 Task: Update saved search with the price reduced in the last 3 days.
Action: Mouse moved to (1219, 189)
Screenshot: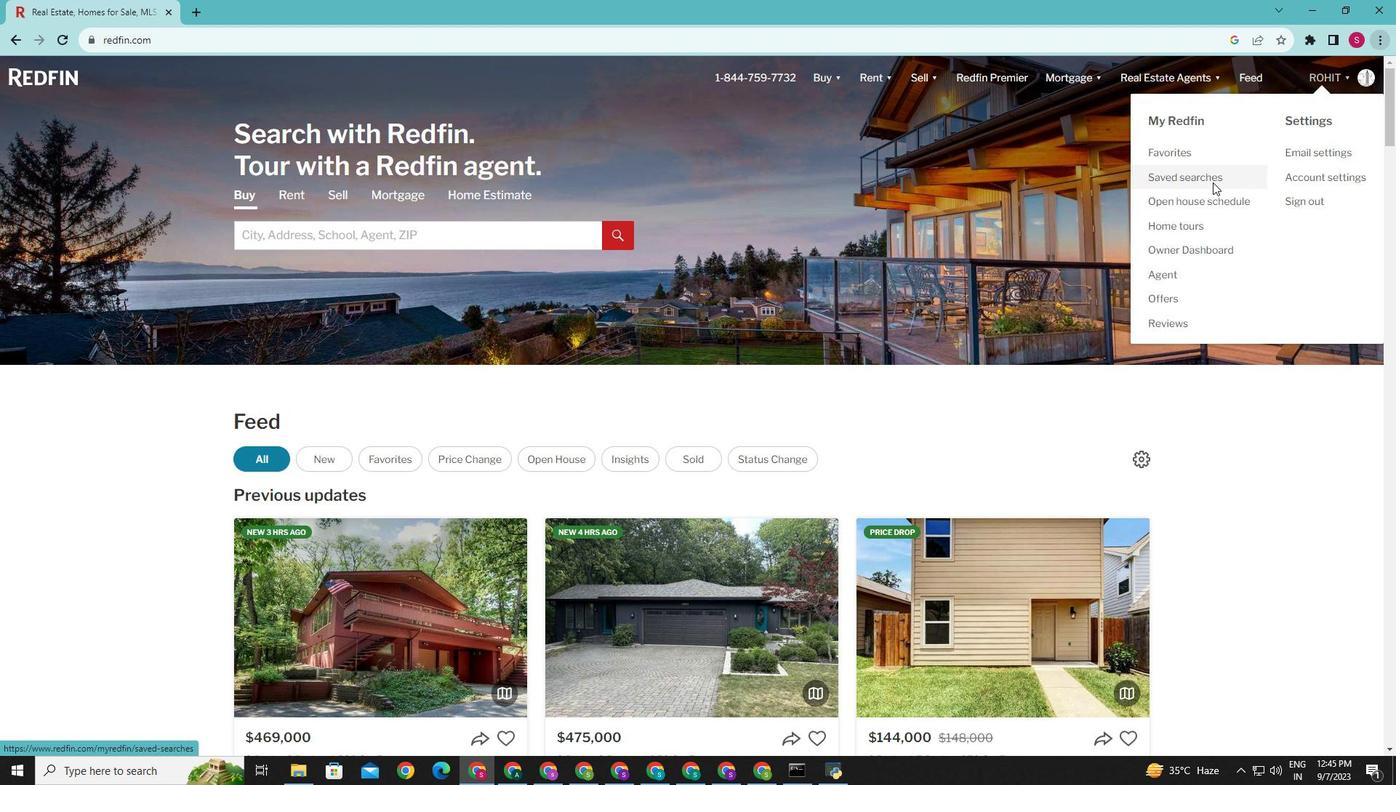 
Action: Mouse pressed left at (1219, 189)
Screenshot: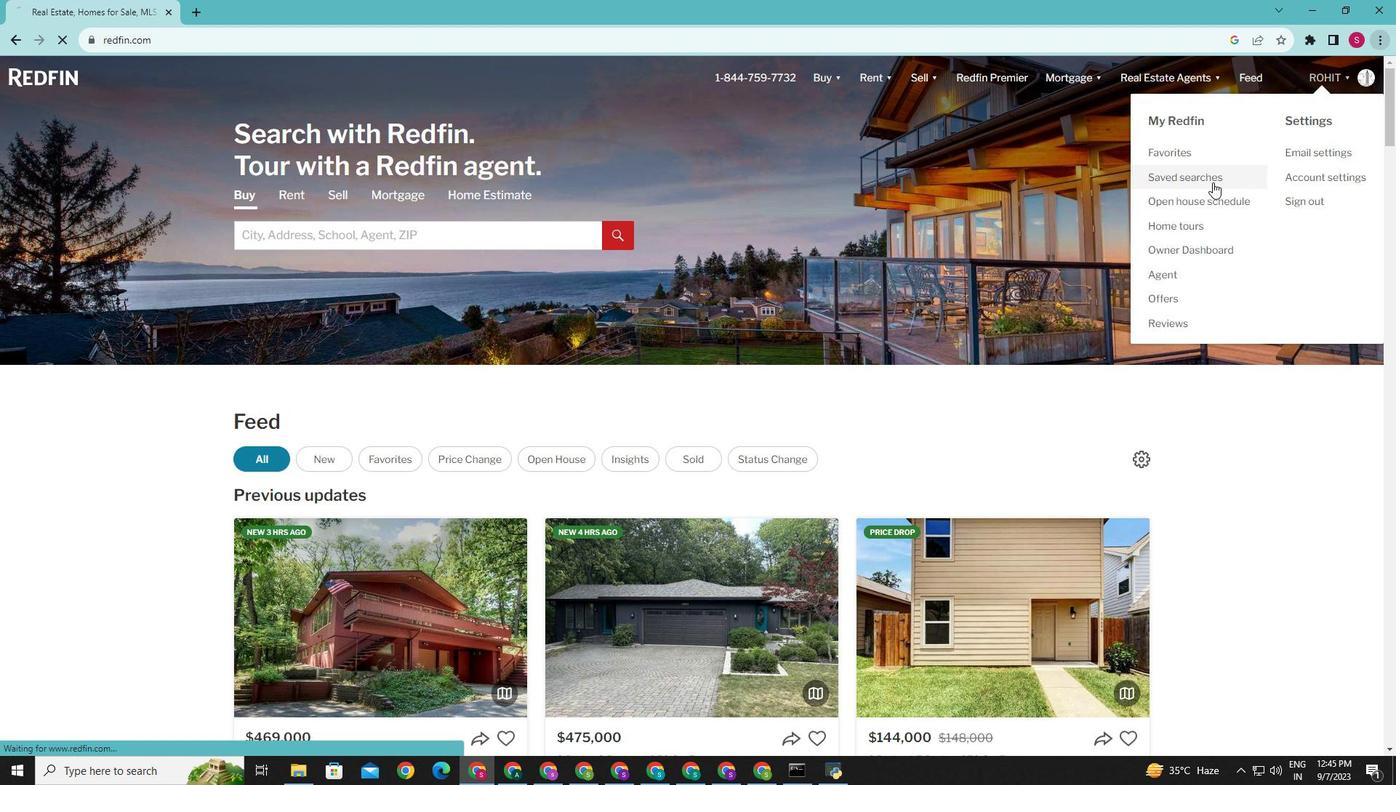 
Action: Mouse moved to (471, 359)
Screenshot: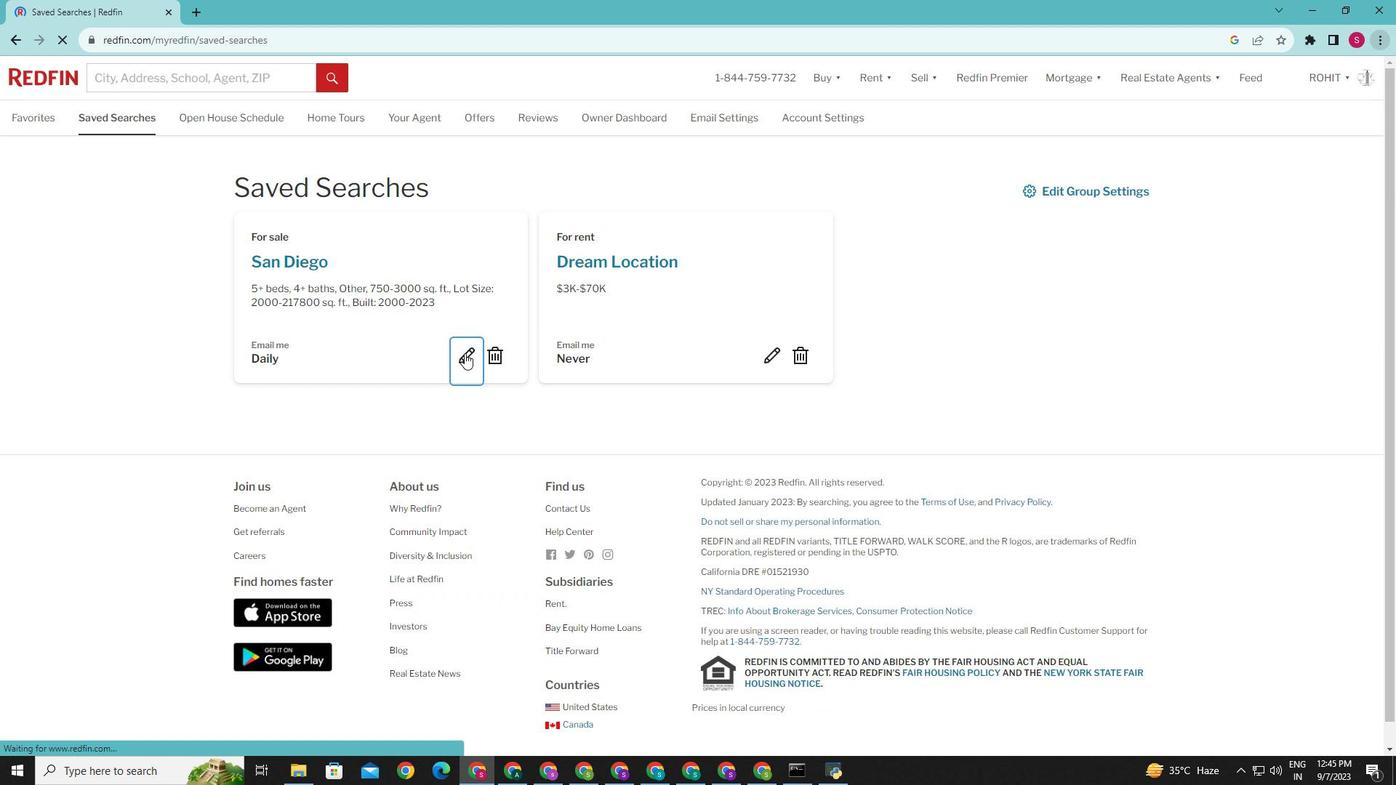 
Action: Mouse pressed left at (471, 359)
Screenshot: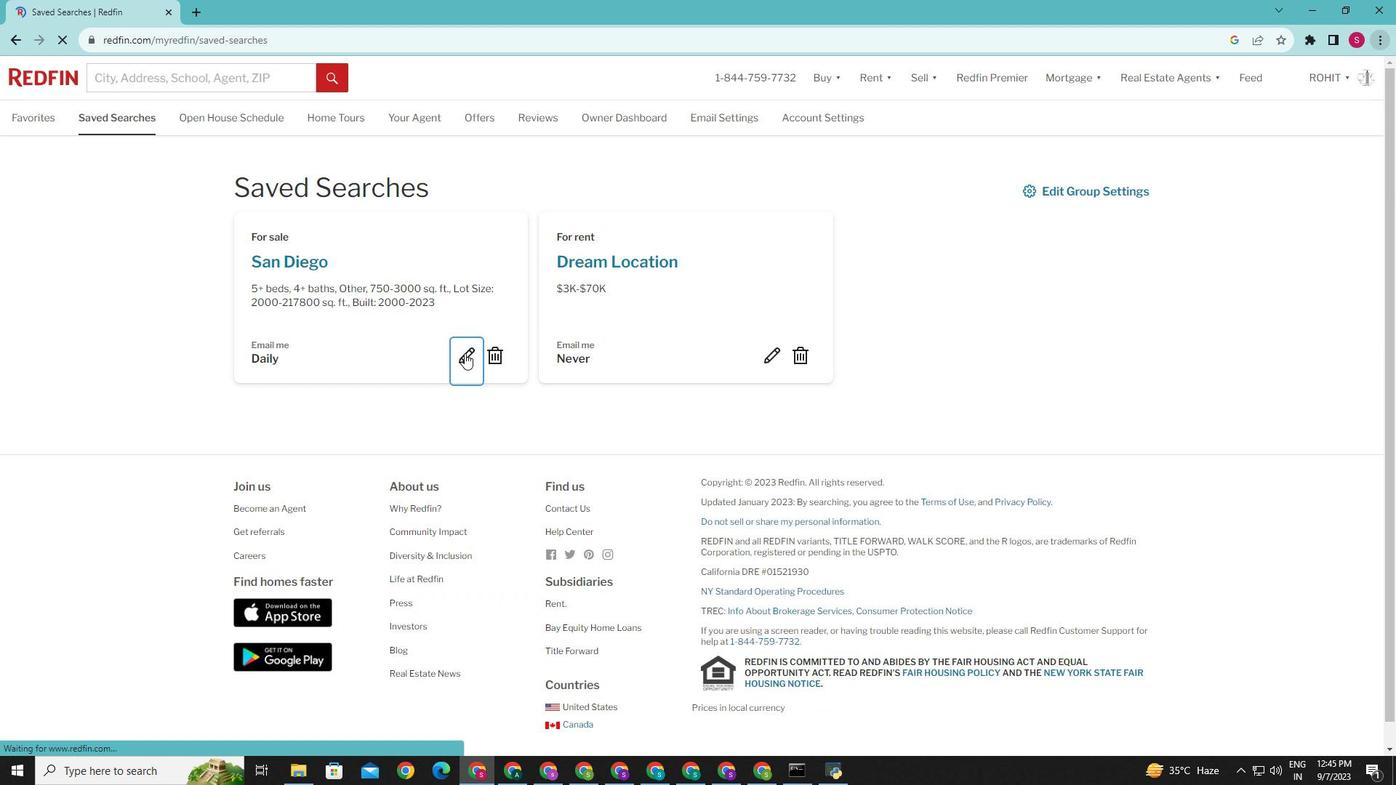 
Action: Mouse moved to (471, 359)
Screenshot: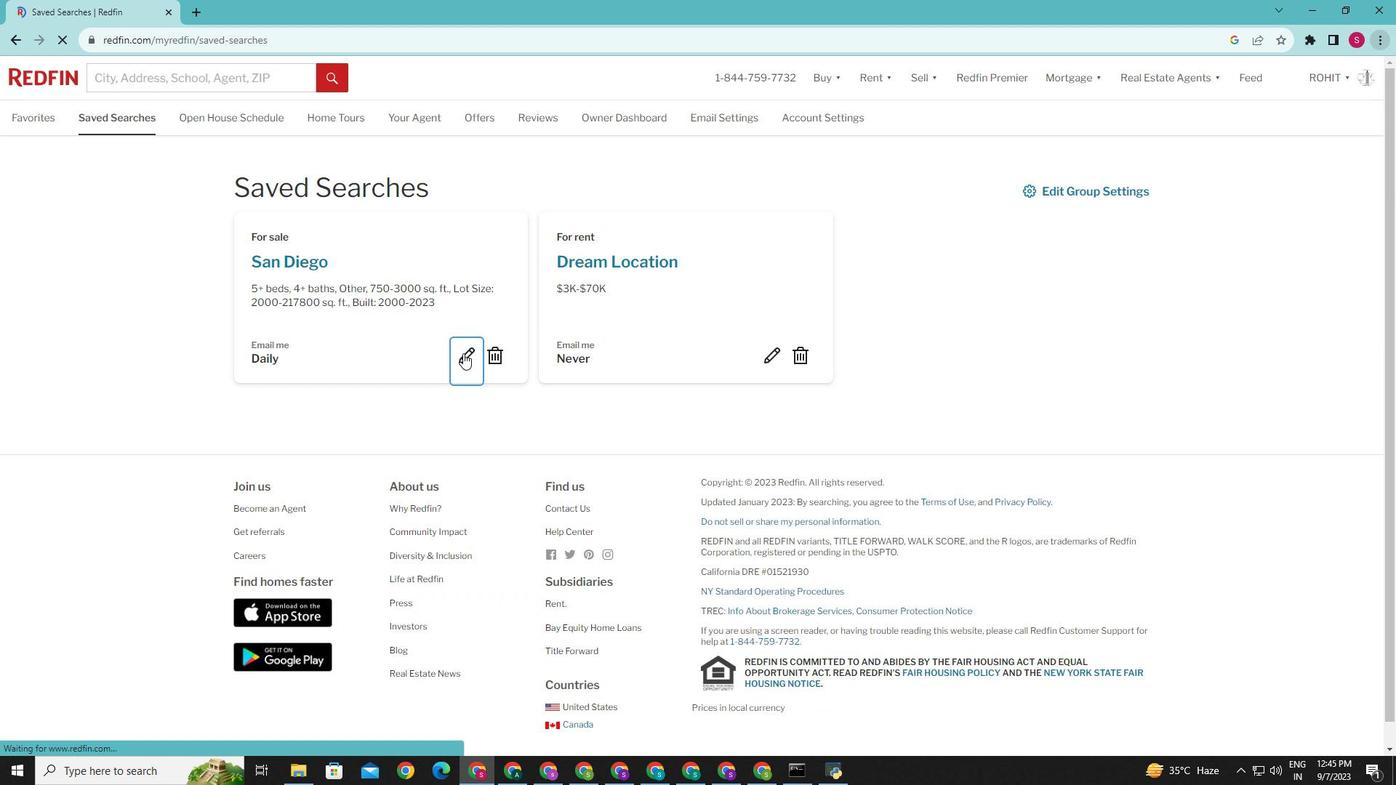 
Action: Mouse pressed left at (471, 359)
Screenshot: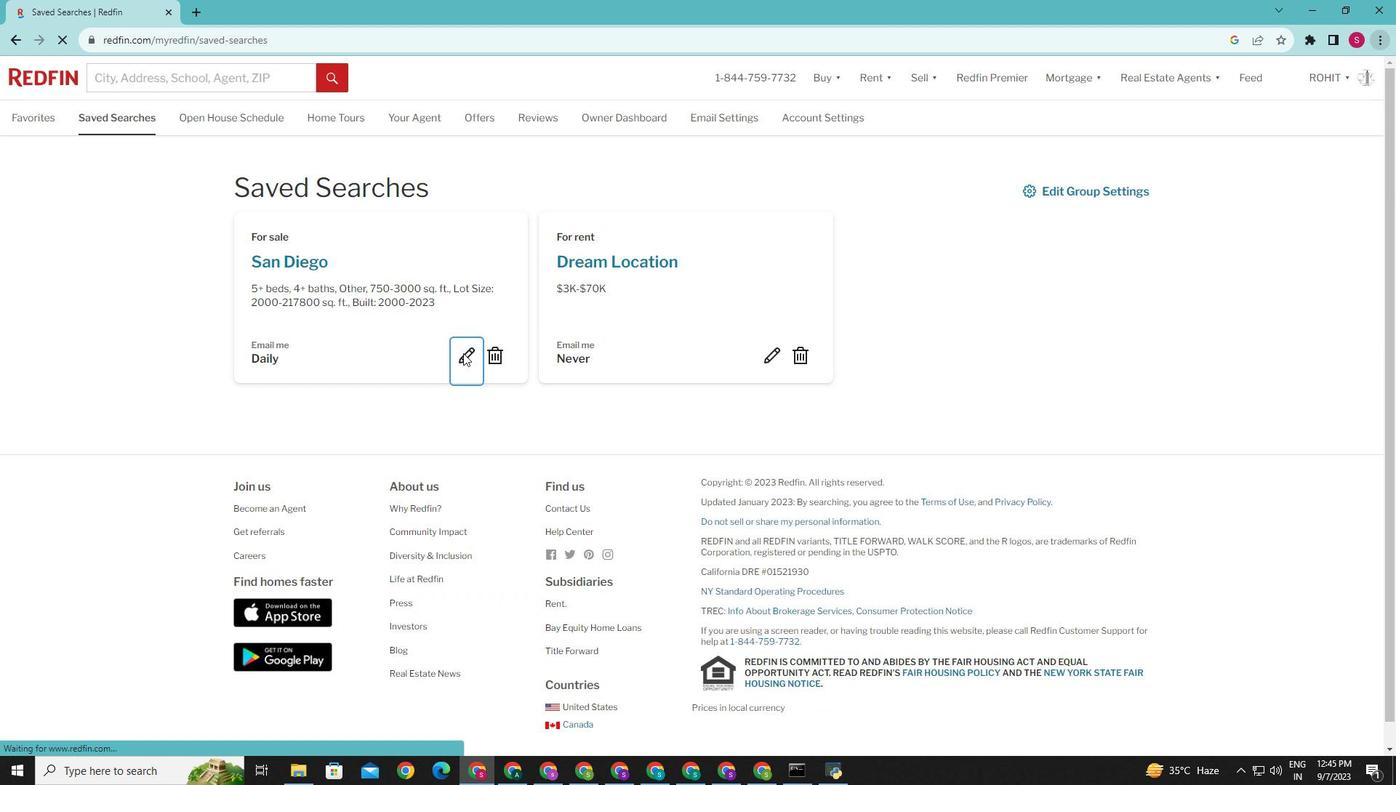 
Action: Mouse moved to (619, 459)
Screenshot: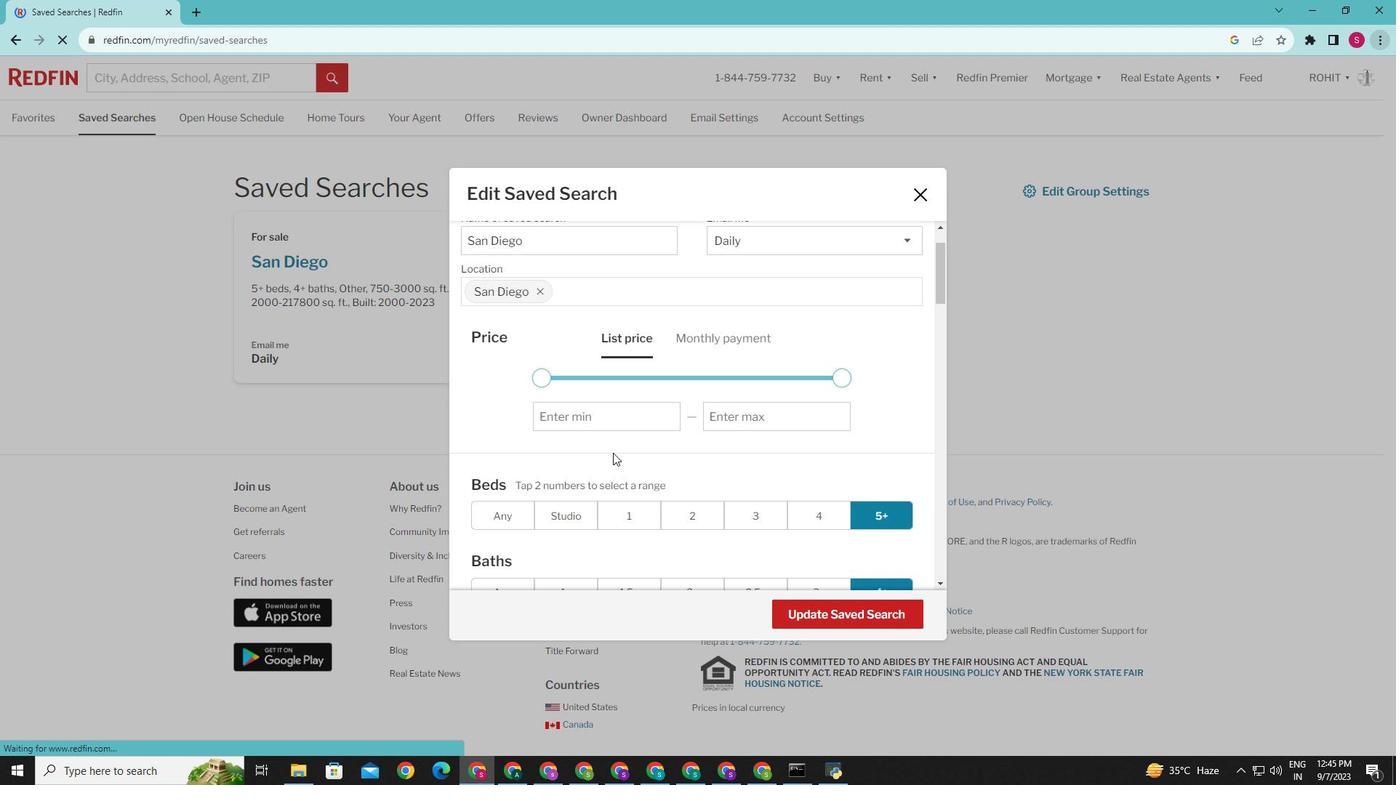 
Action: Mouse scrolled (619, 458) with delta (0, 0)
Screenshot: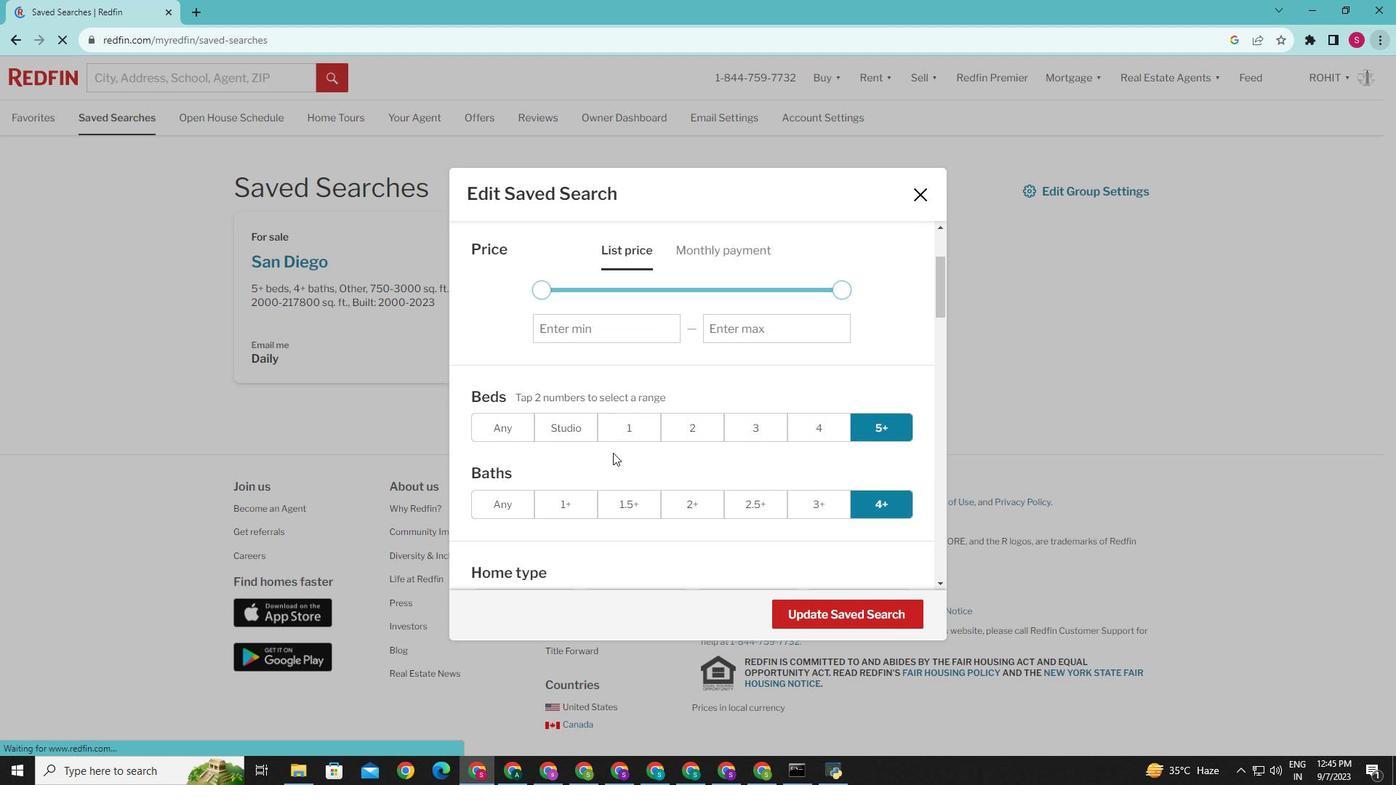 
Action: Mouse scrolled (619, 458) with delta (0, 0)
Screenshot: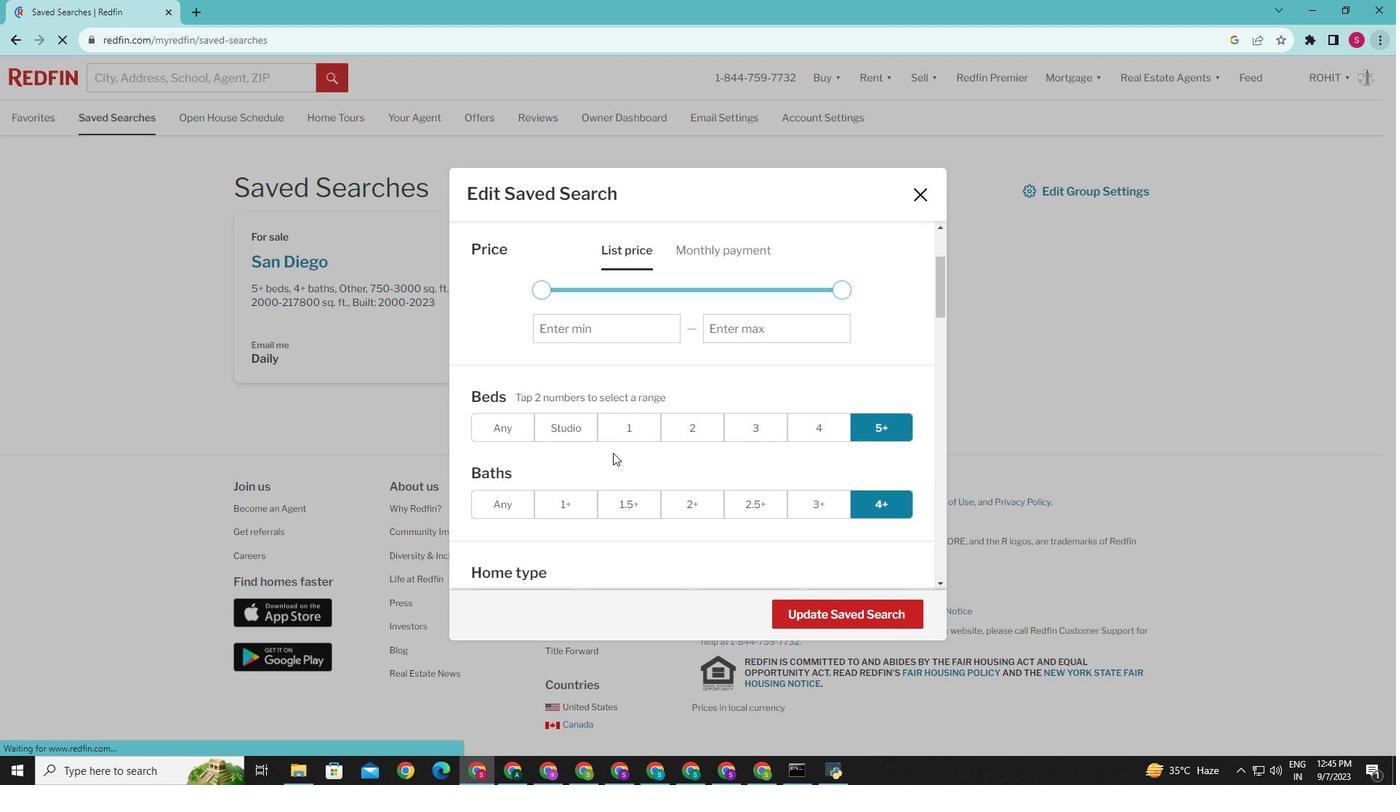 
Action: Mouse scrolled (619, 458) with delta (0, 0)
Screenshot: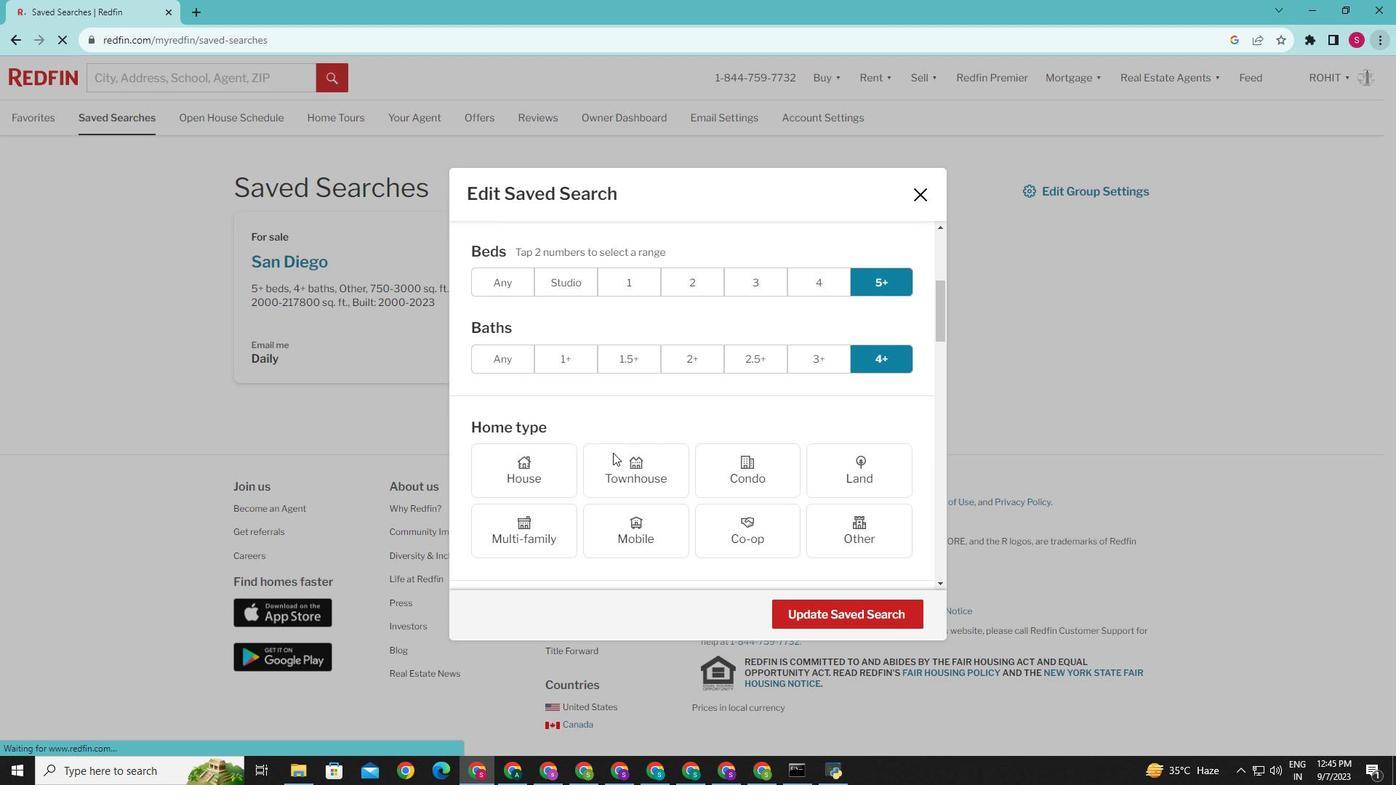 
Action: Mouse scrolled (619, 458) with delta (0, 0)
Screenshot: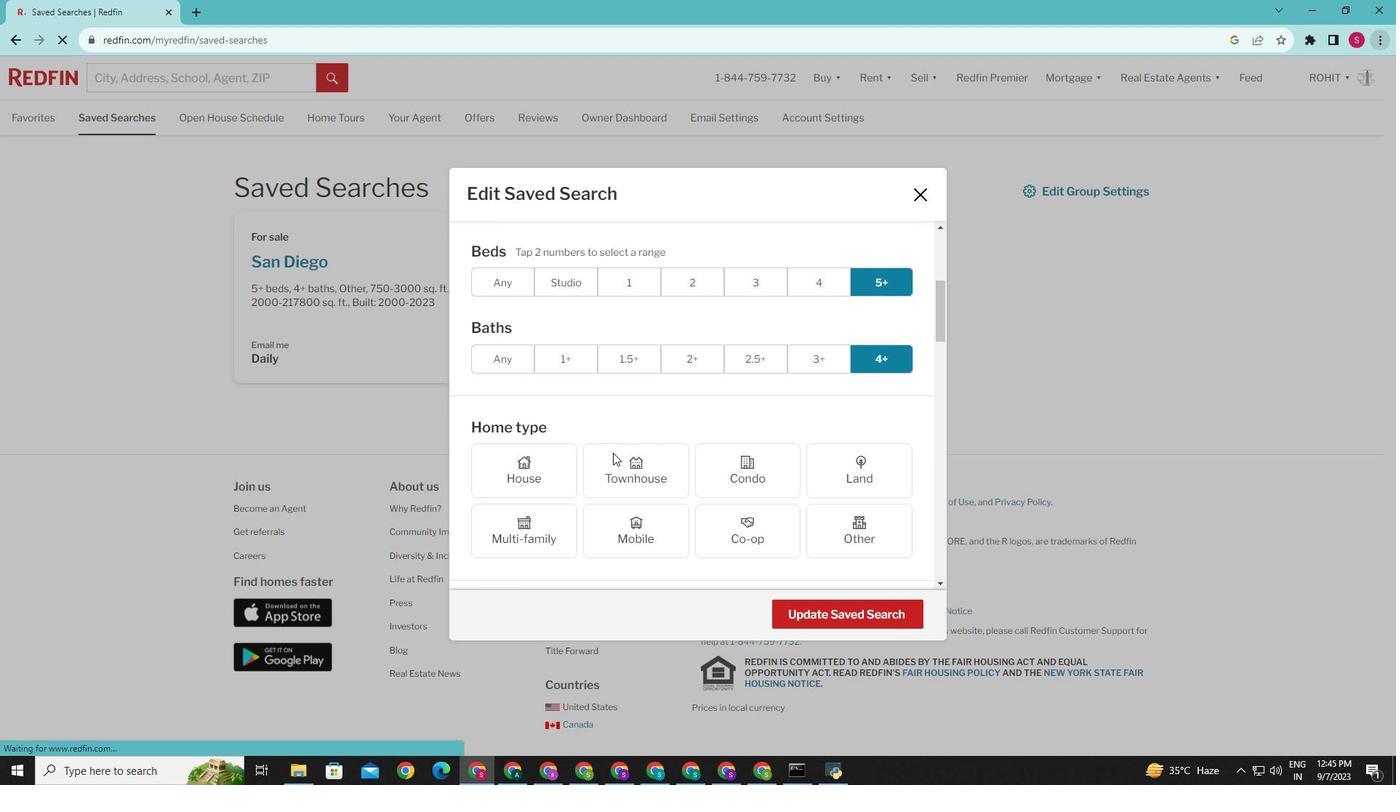 
Action: Mouse scrolled (619, 458) with delta (0, 0)
Screenshot: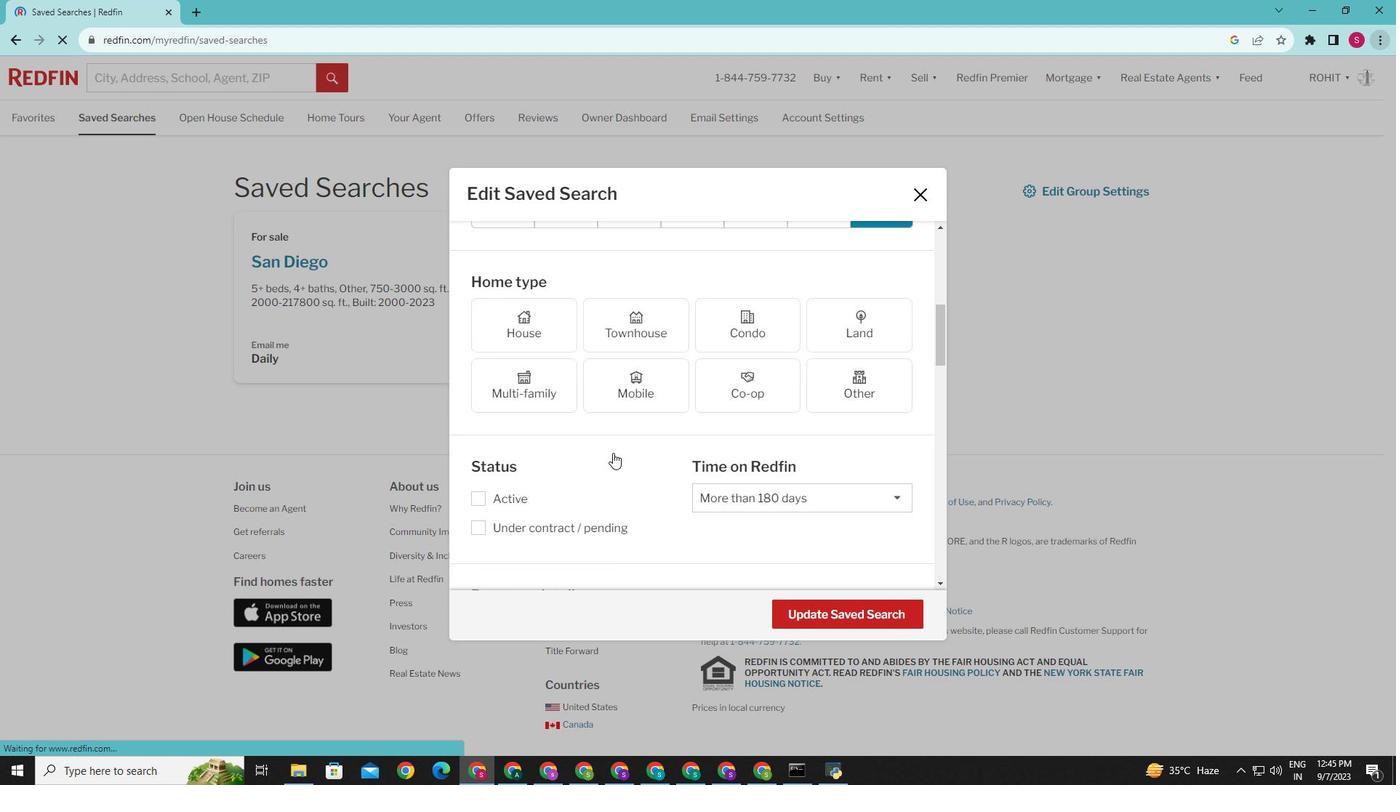 
Action: Mouse scrolled (619, 458) with delta (0, 0)
Screenshot: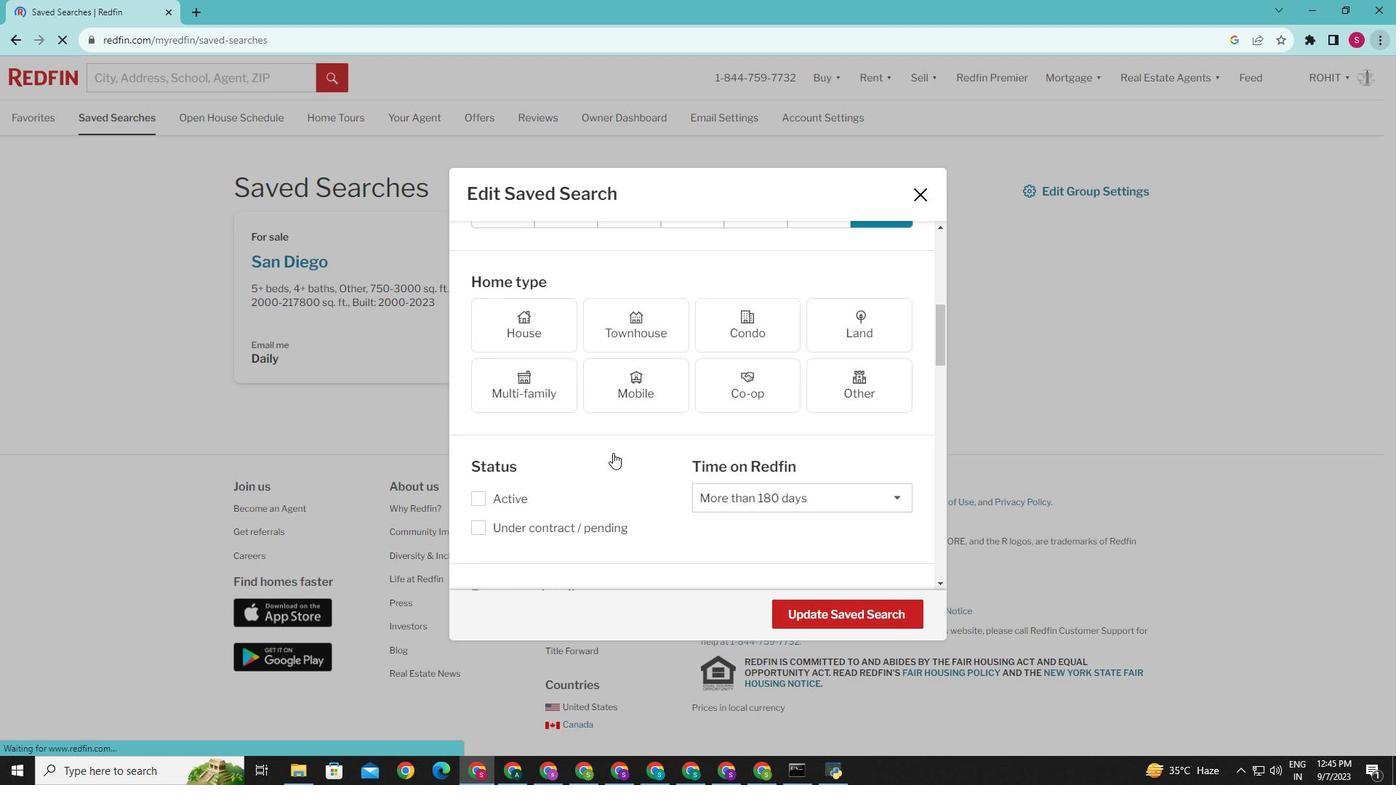 
Action: Mouse scrolled (619, 458) with delta (0, 0)
Screenshot: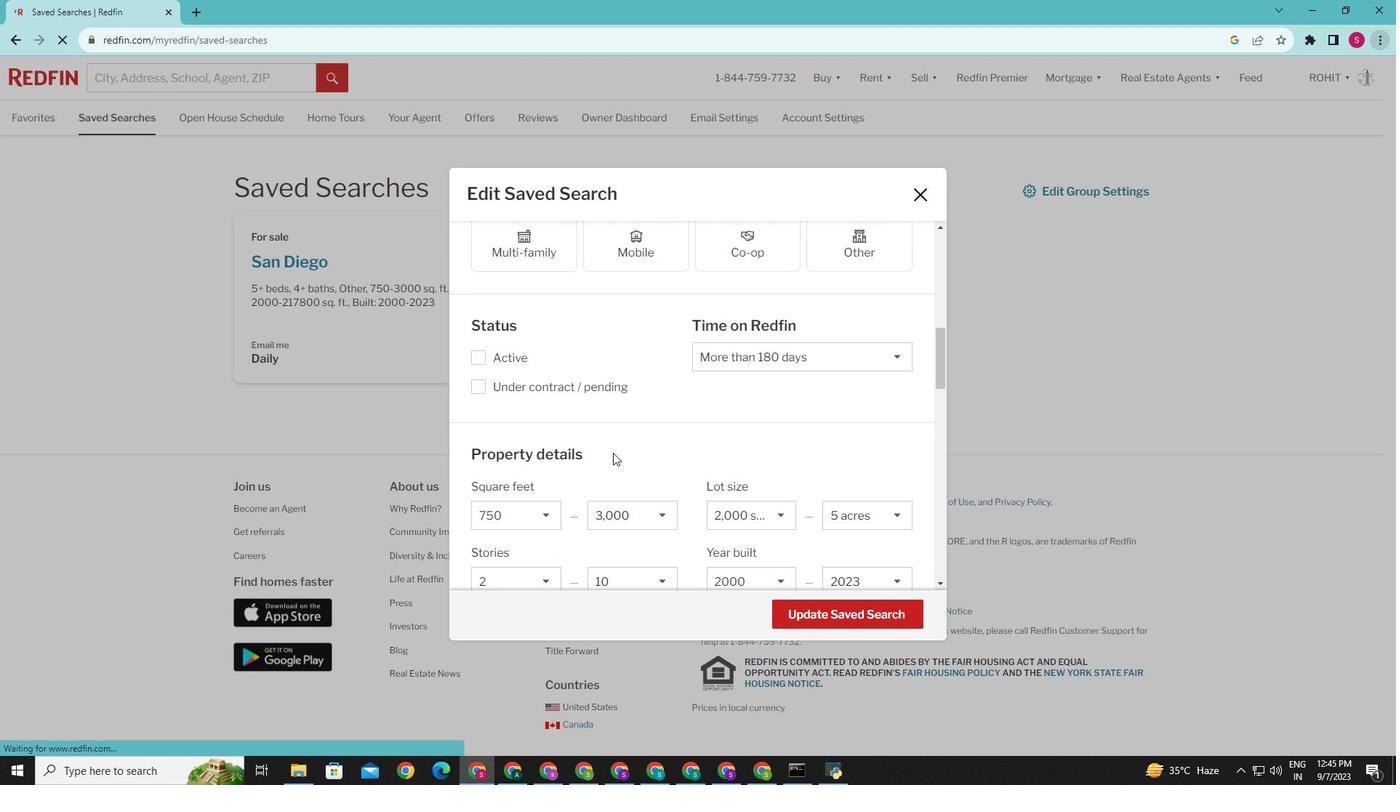 
Action: Mouse scrolled (619, 458) with delta (0, 0)
Screenshot: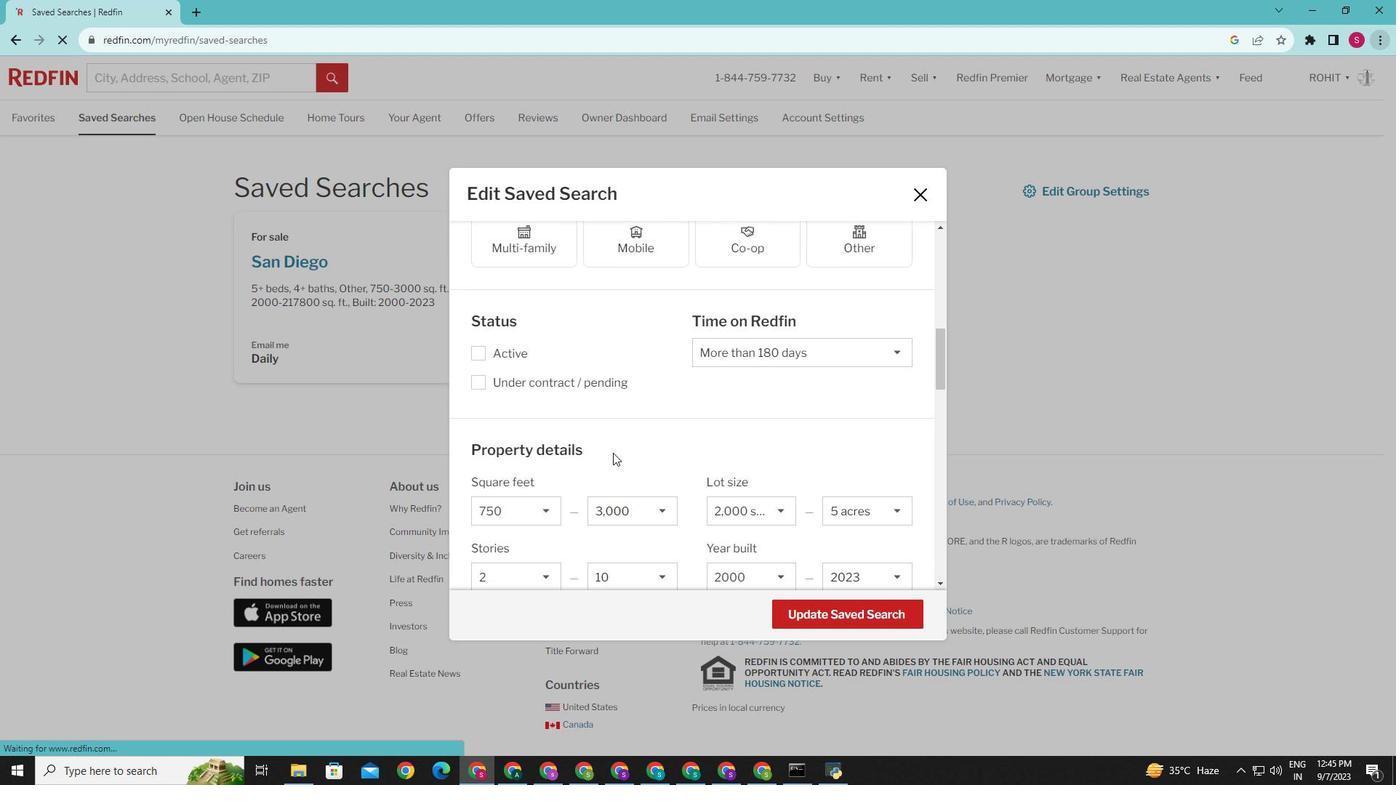 
Action: Mouse scrolled (619, 458) with delta (0, 0)
Screenshot: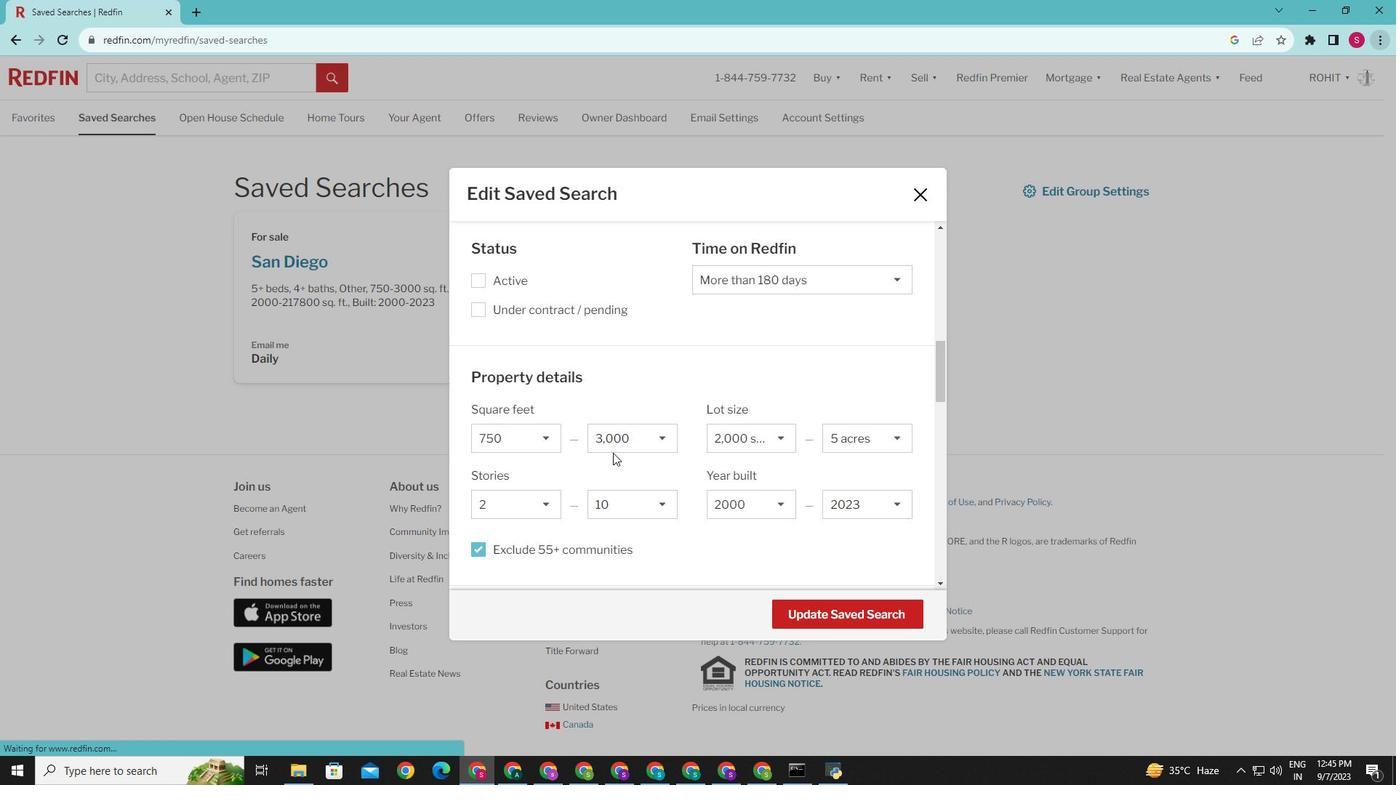 
Action: Mouse scrolled (619, 458) with delta (0, 0)
Screenshot: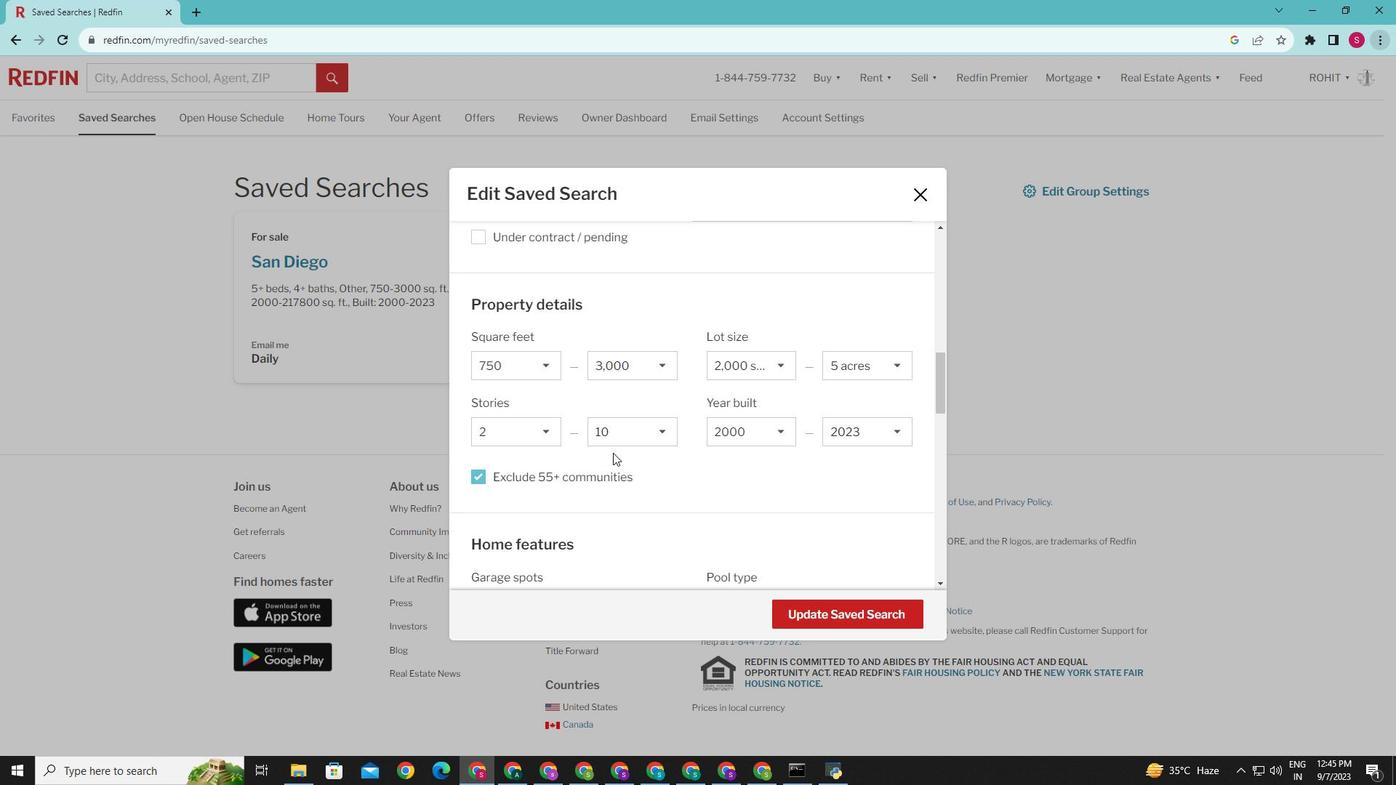 
Action: Mouse scrolled (619, 458) with delta (0, 0)
Screenshot: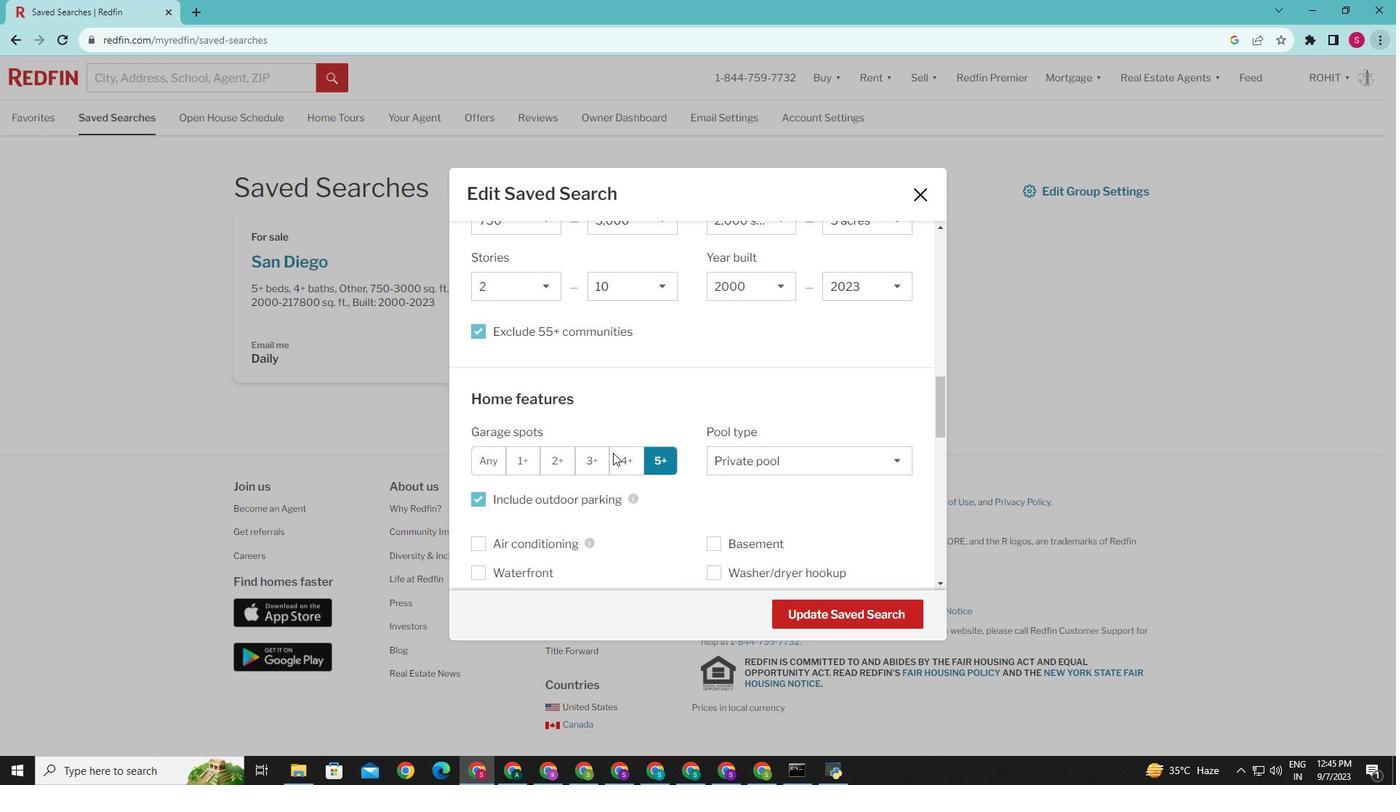 
Action: Mouse scrolled (619, 458) with delta (0, 0)
Screenshot: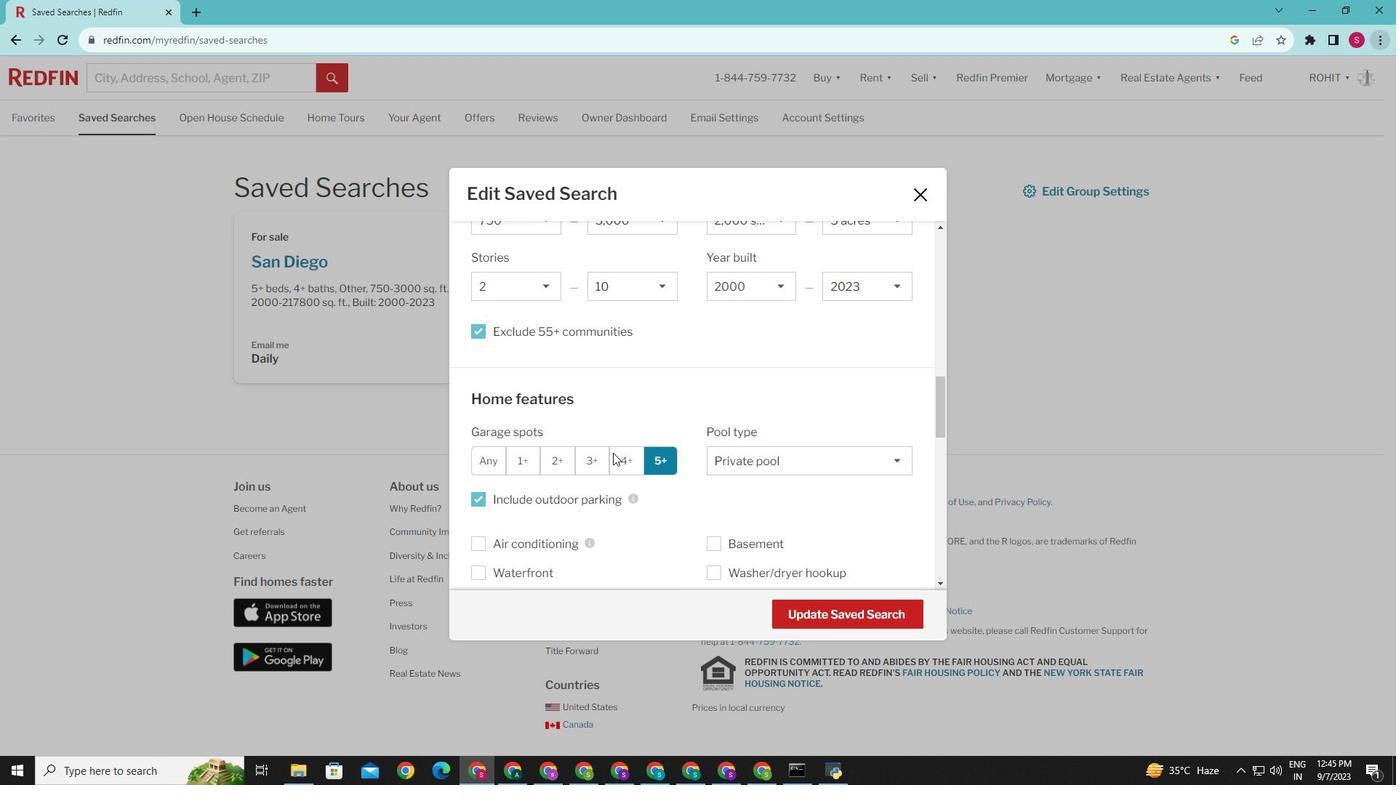 
Action: Mouse scrolled (619, 458) with delta (0, 0)
Screenshot: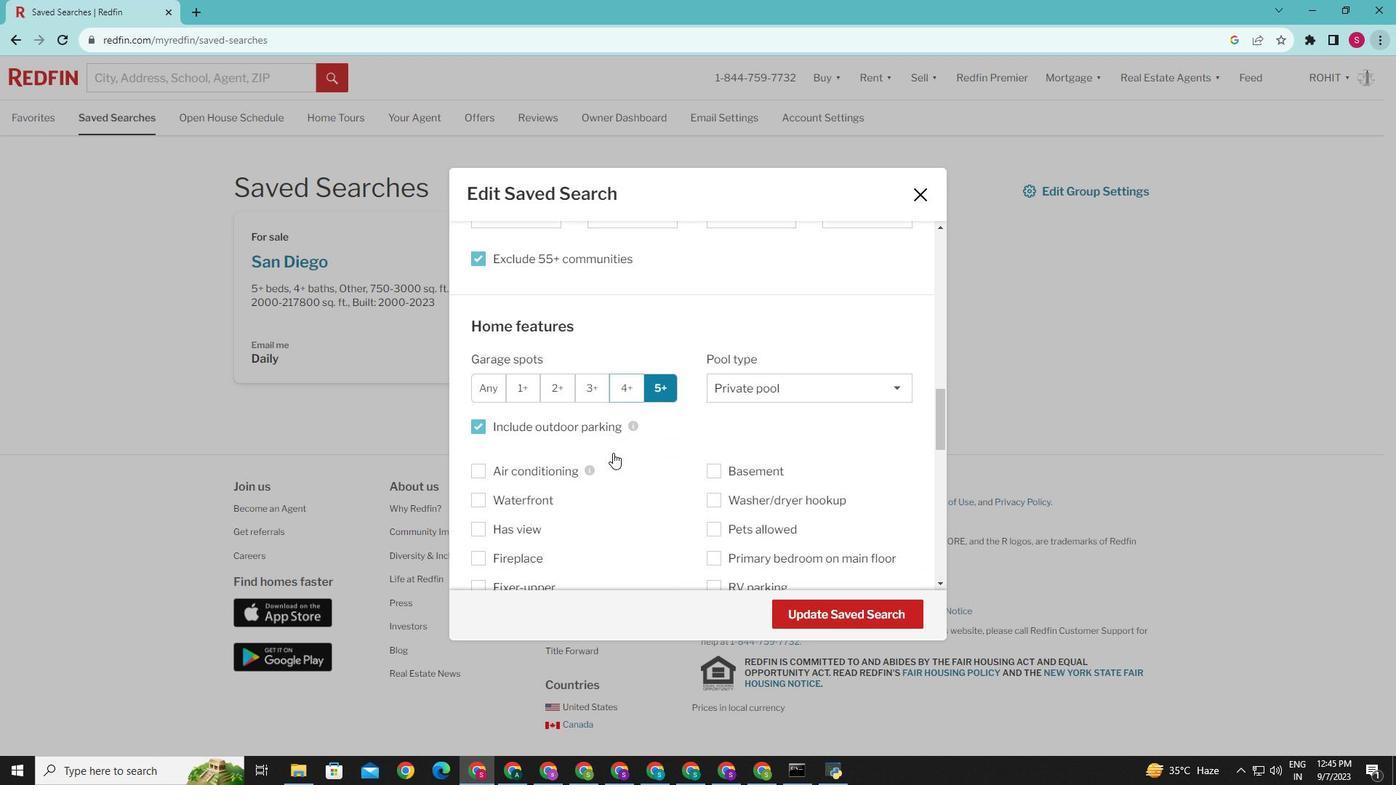 
Action: Mouse scrolled (619, 458) with delta (0, 0)
Screenshot: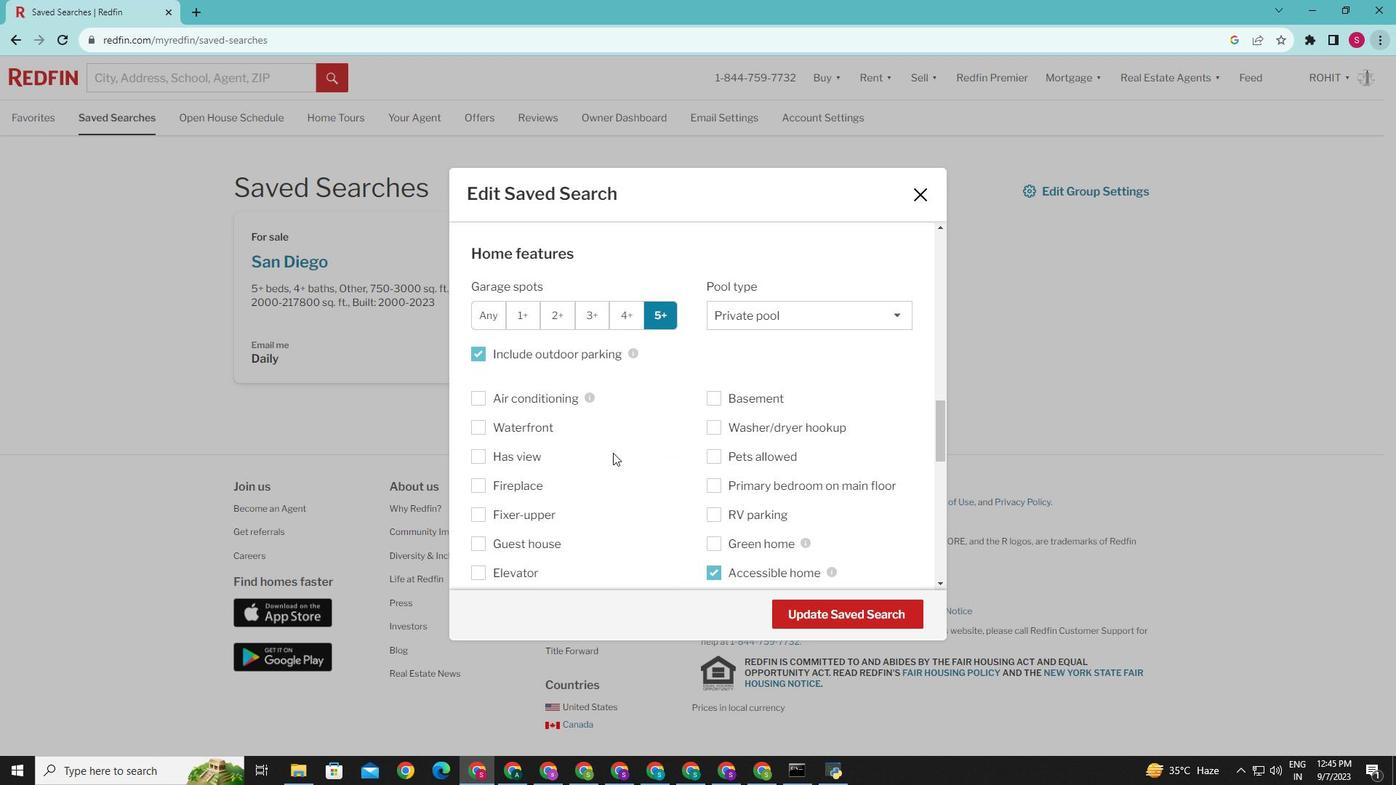 
Action: Mouse scrolled (619, 458) with delta (0, 0)
Screenshot: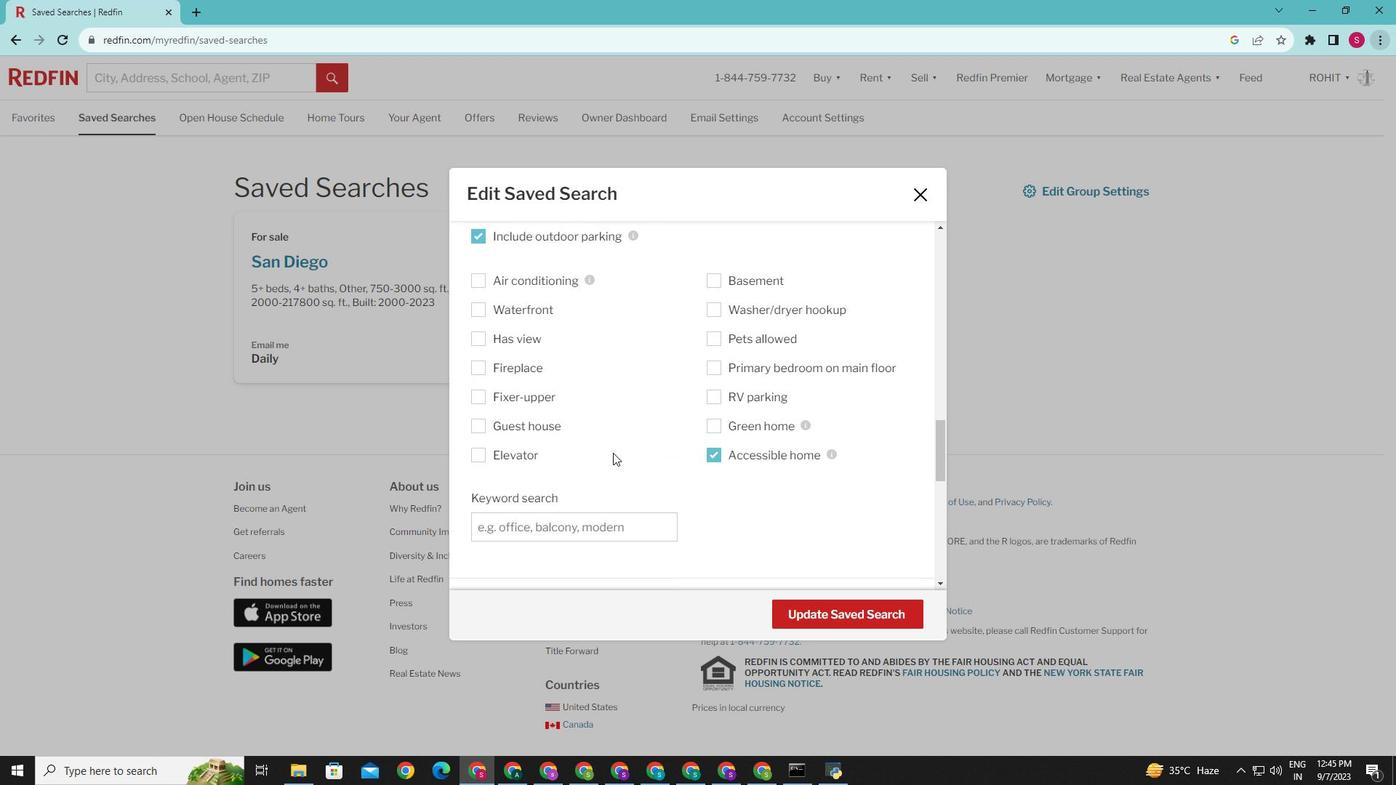 
Action: Mouse scrolled (619, 458) with delta (0, 0)
Screenshot: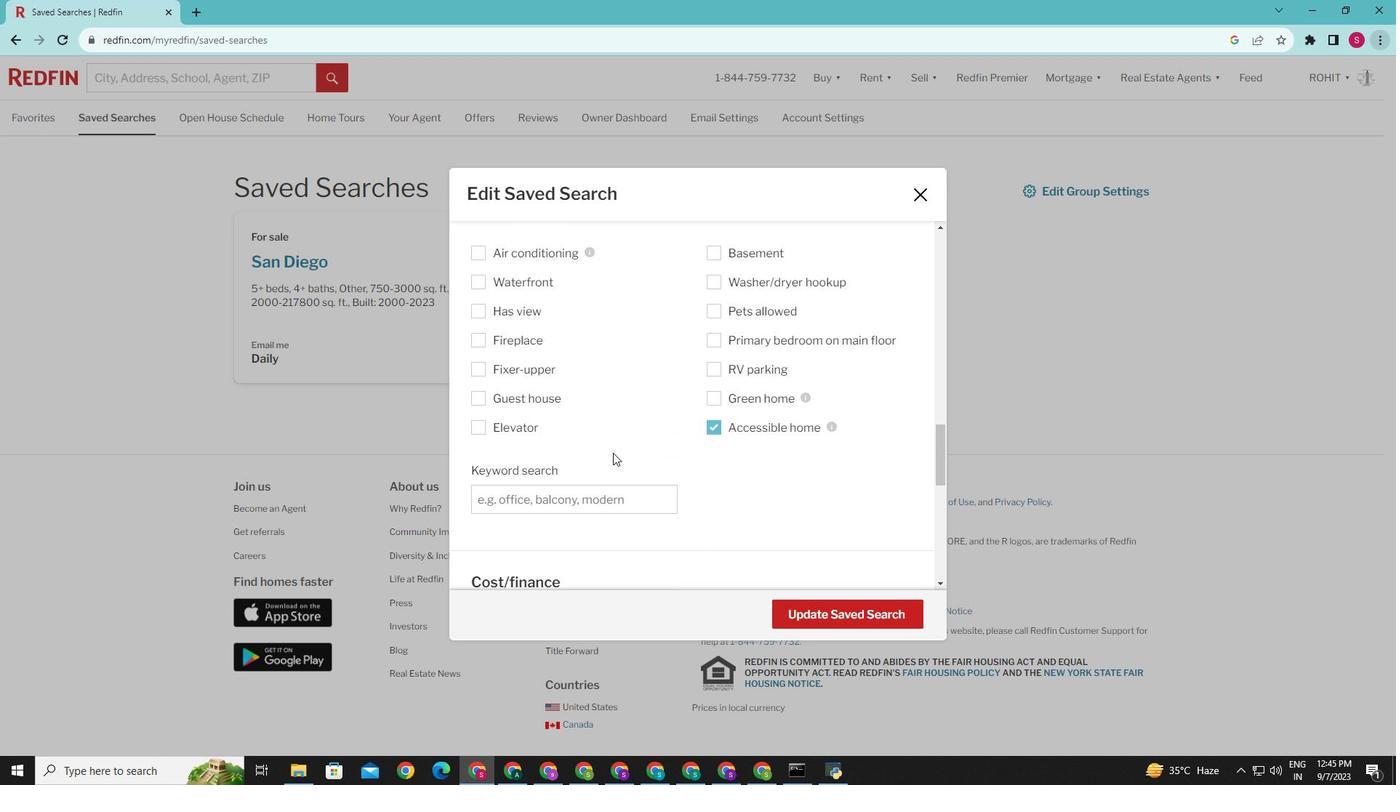 
Action: Mouse scrolled (619, 458) with delta (0, 0)
Screenshot: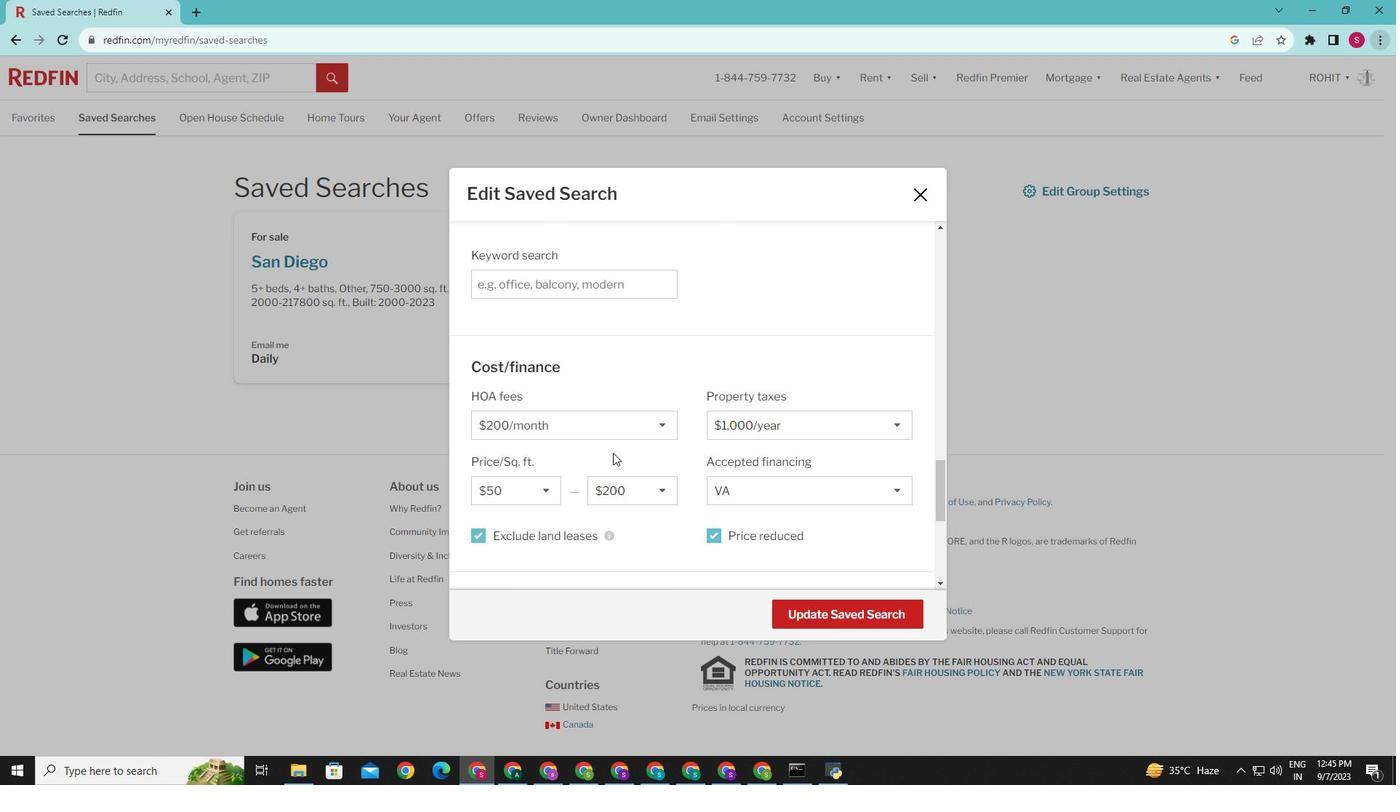 
Action: Mouse scrolled (619, 458) with delta (0, 0)
Screenshot: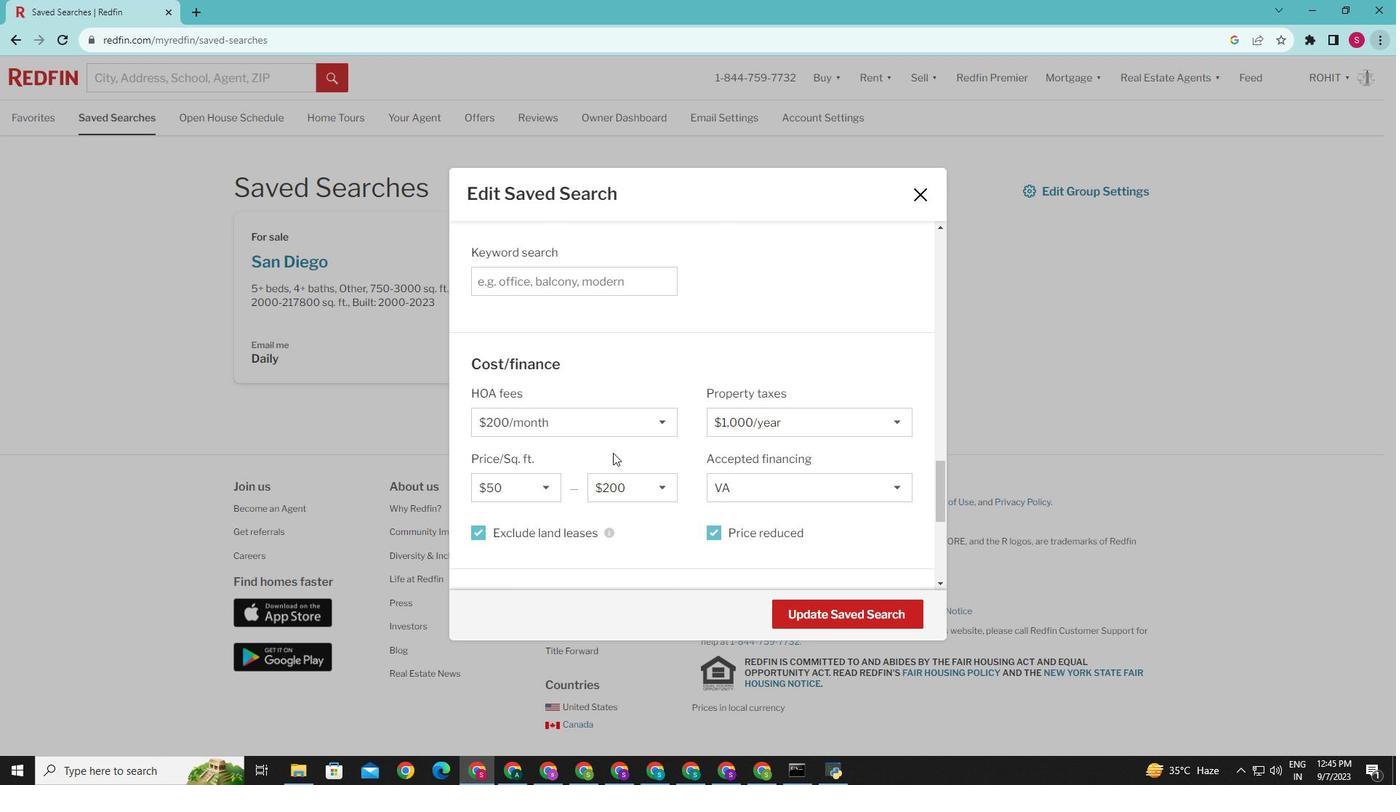
Action: Mouse scrolled (619, 458) with delta (0, 0)
Screenshot: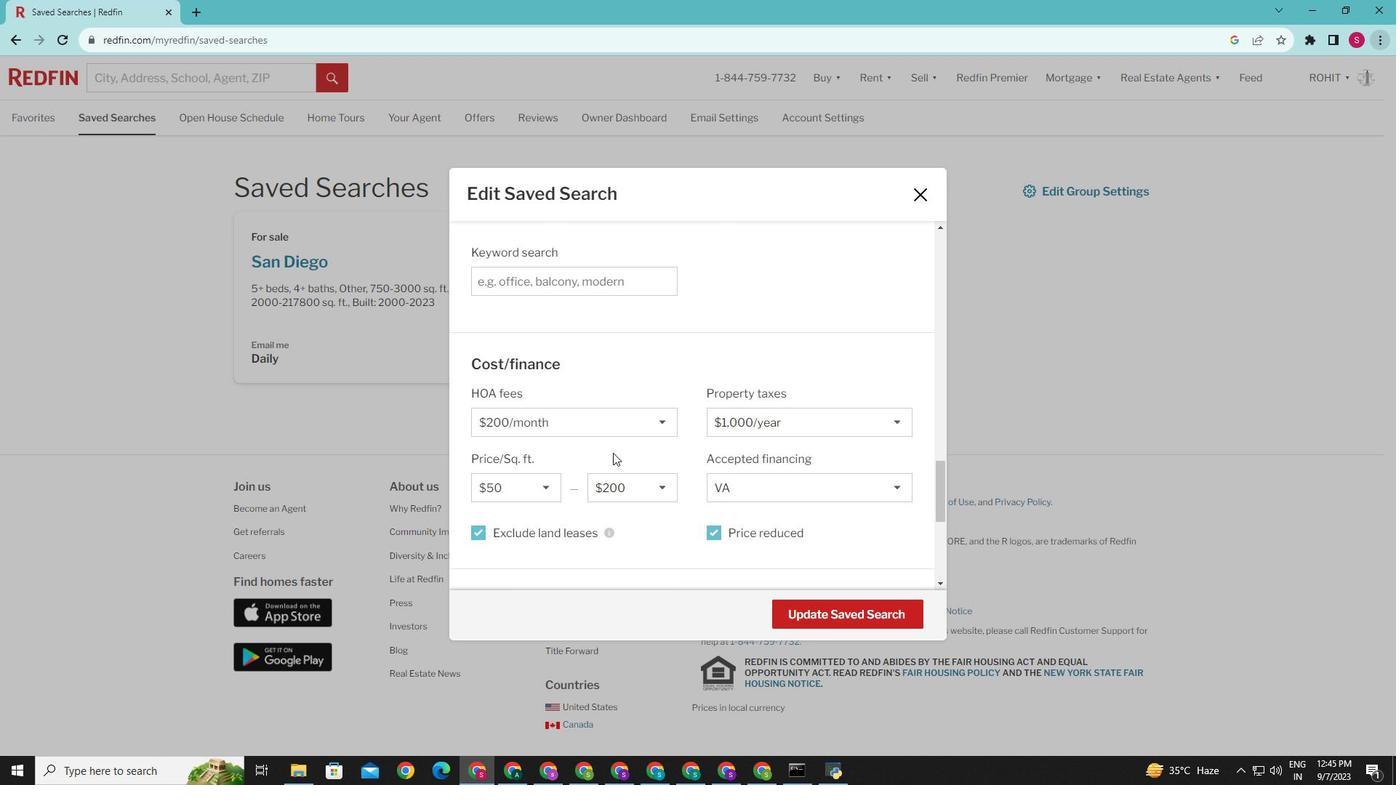 
Action: Mouse moved to (730, 456)
Screenshot: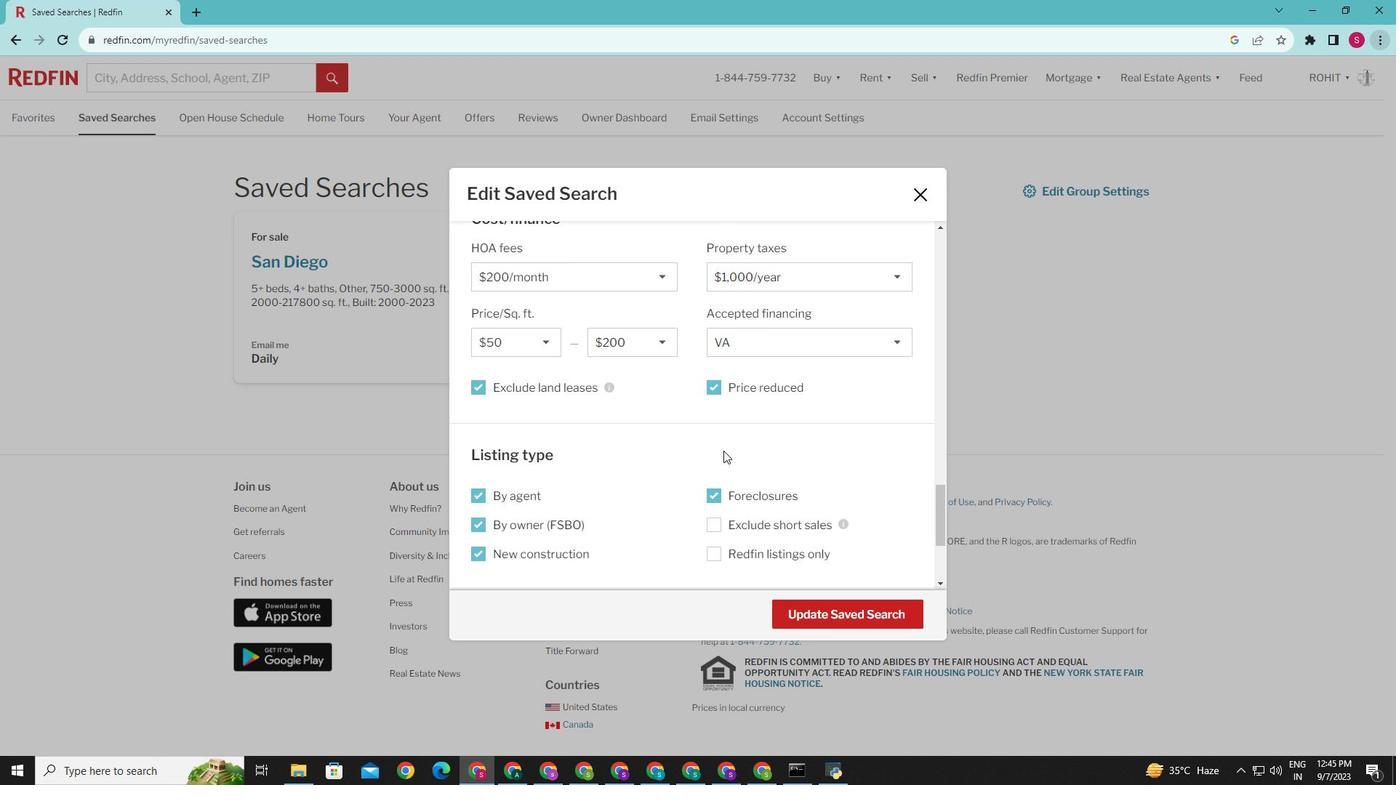 
Action: Mouse scrolled (730, 455) with delta (0, 0)
Screenshot: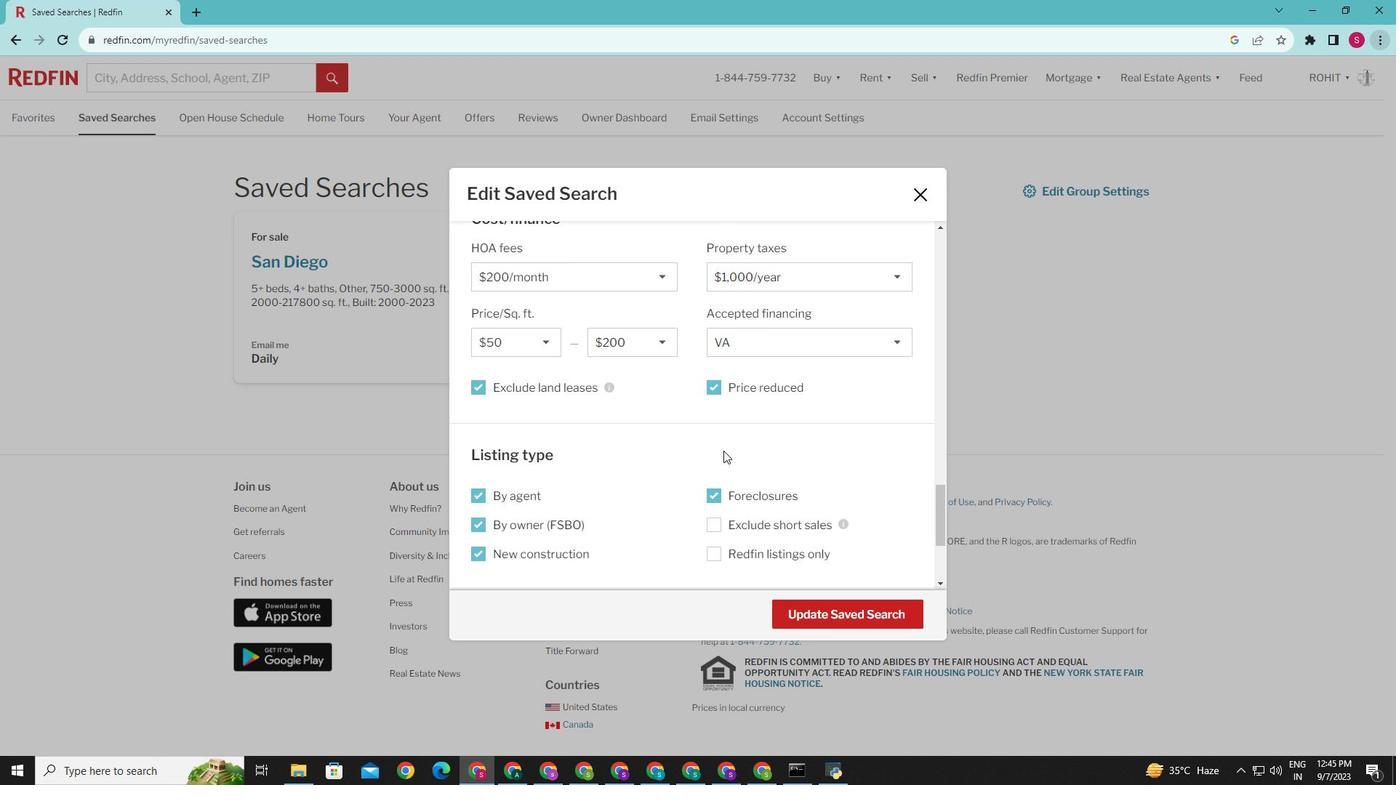 
Action: Mouse moved to (730, 456)
Screenshot: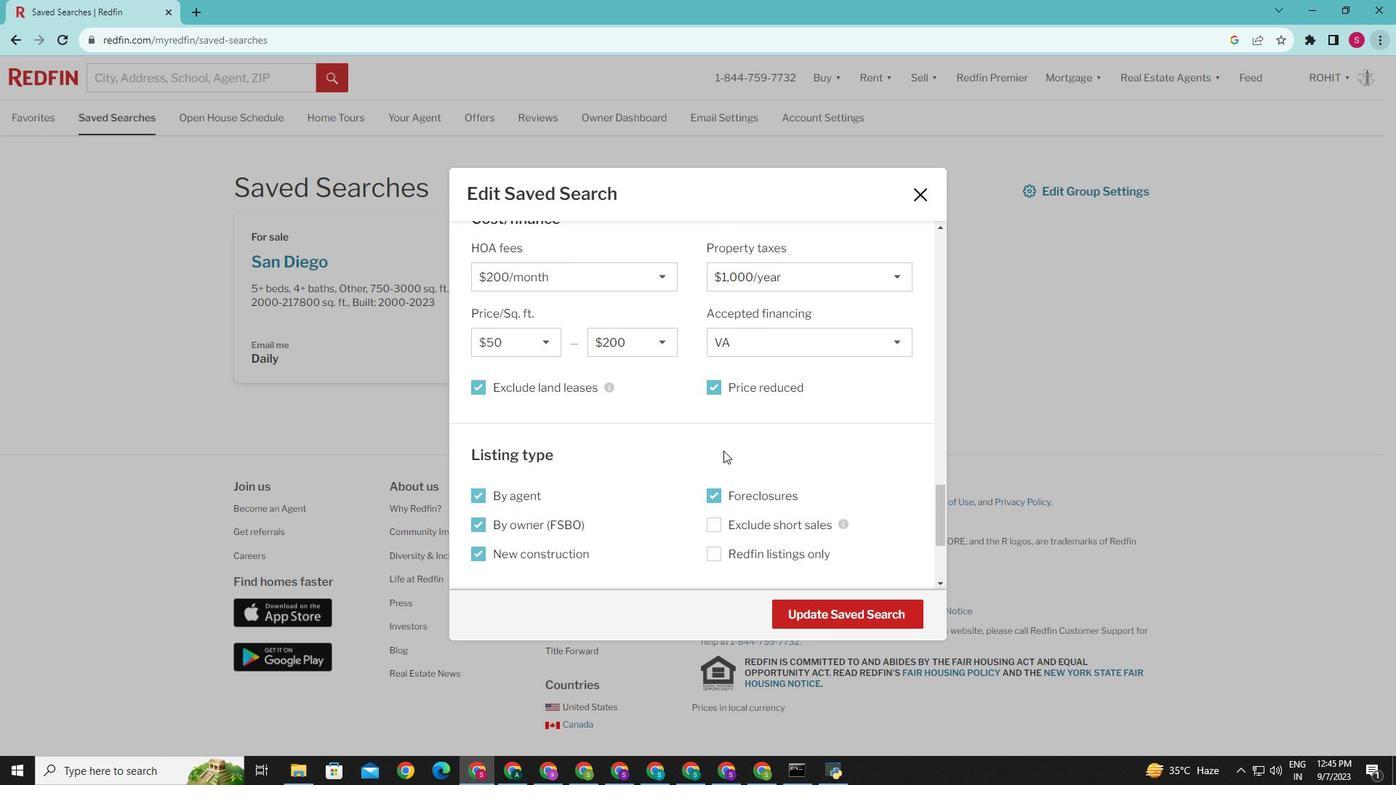 
Action: Mouse scrolled (730, 455) with delta (0, 0)
Screenshot: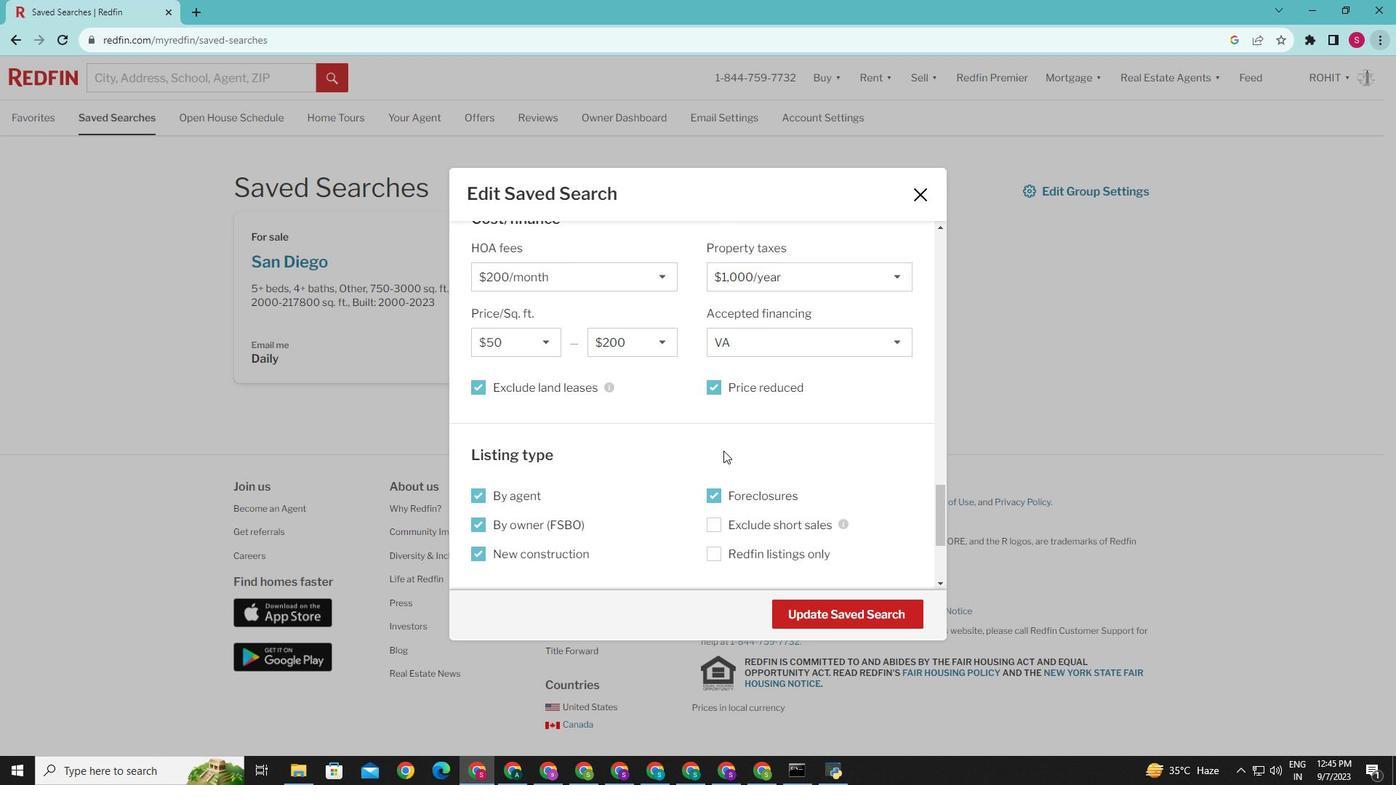 
Action: Mouse moved to (730, 457)
Screenshot: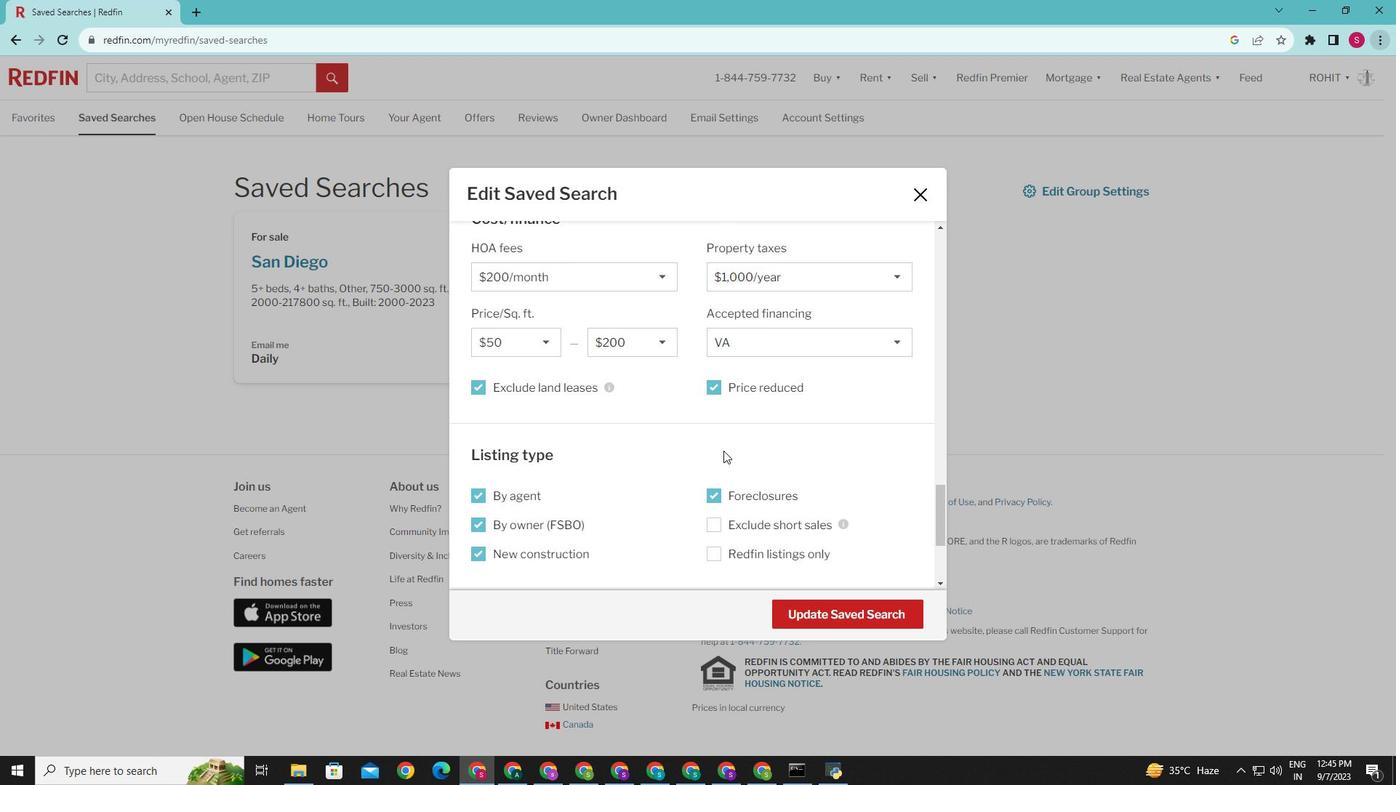 
Action: Mouse scrolled (730, 456) with delta (0, 0)
Screenshot: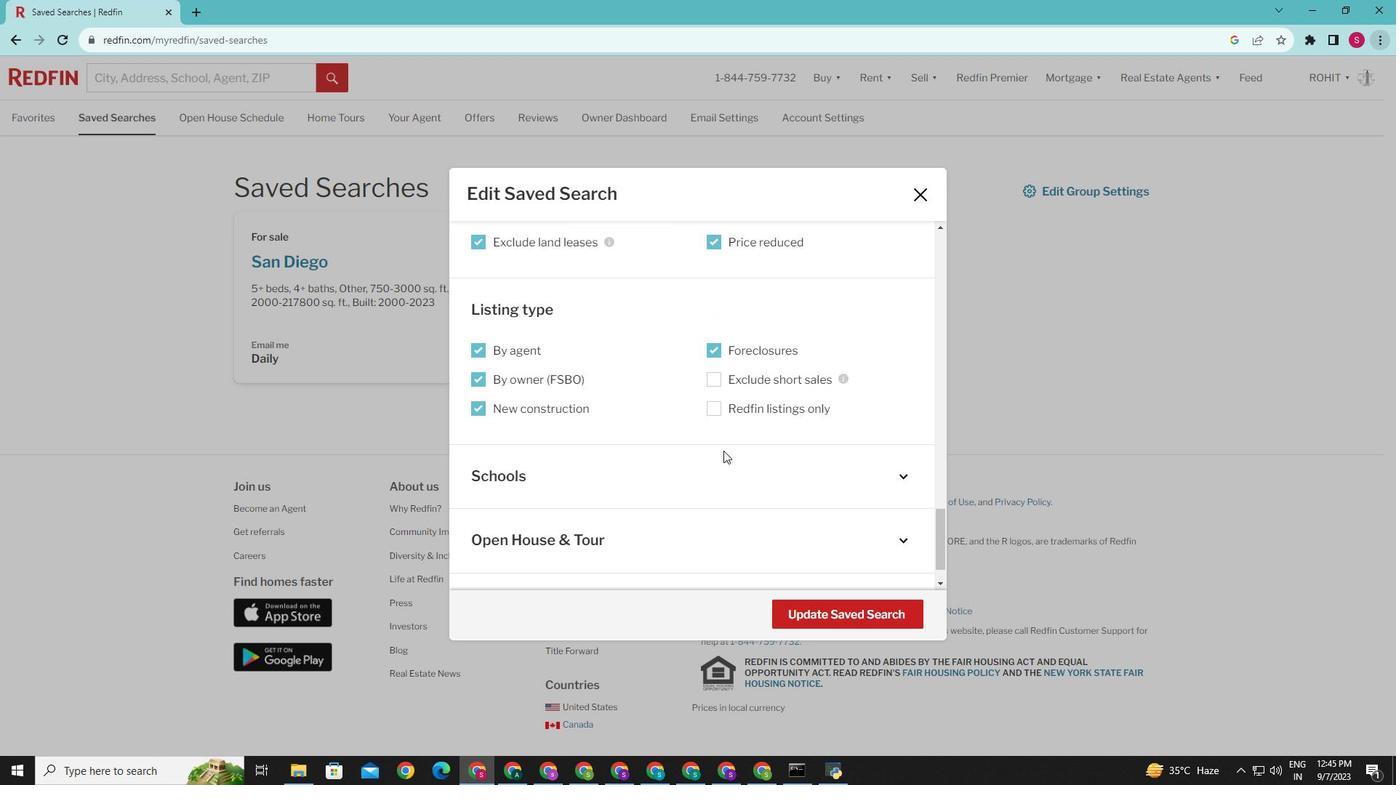 
Action: Mouse scrolled (730, 456) with delta (0, 0)
Screenshot: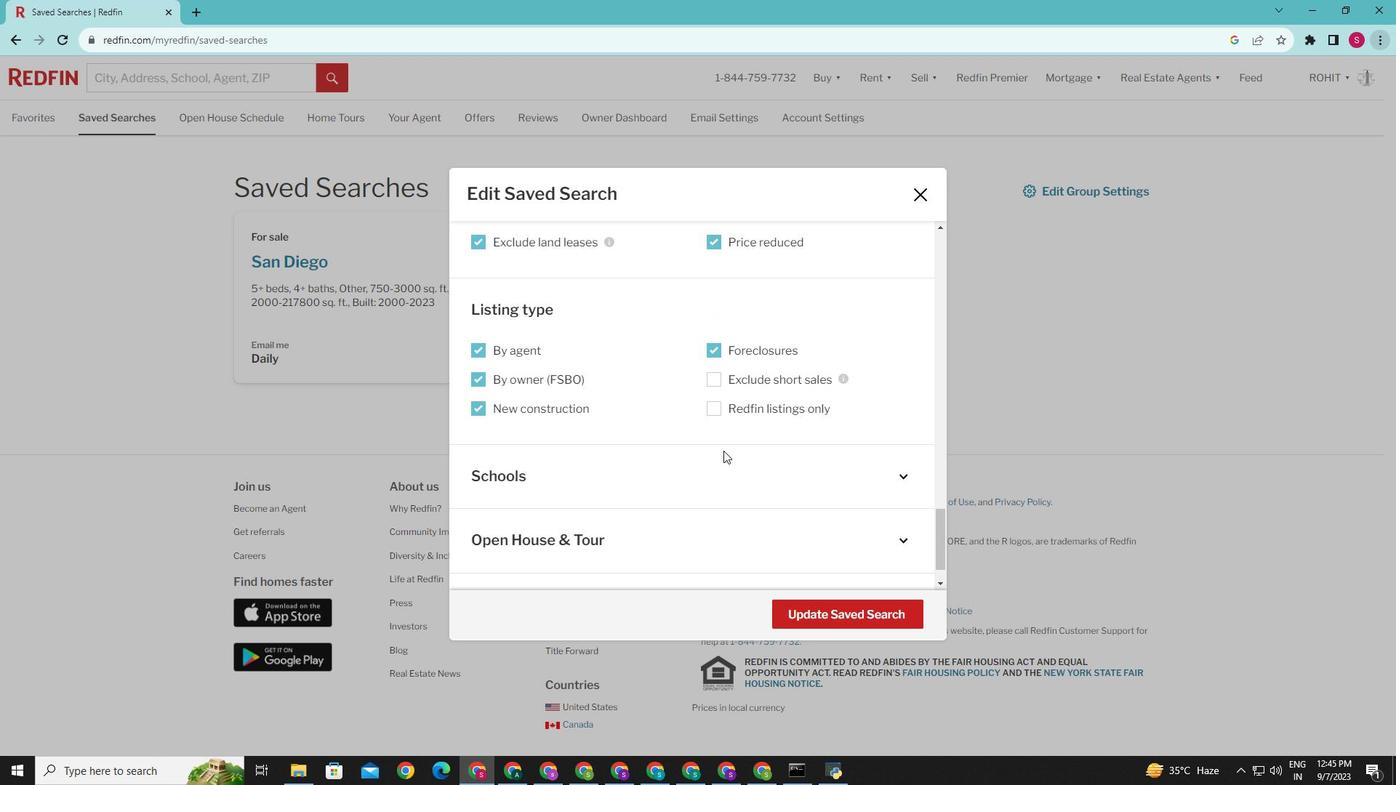 
Action: Mouse scrolled (730, 456) with delta (0, 0)
Screenshot: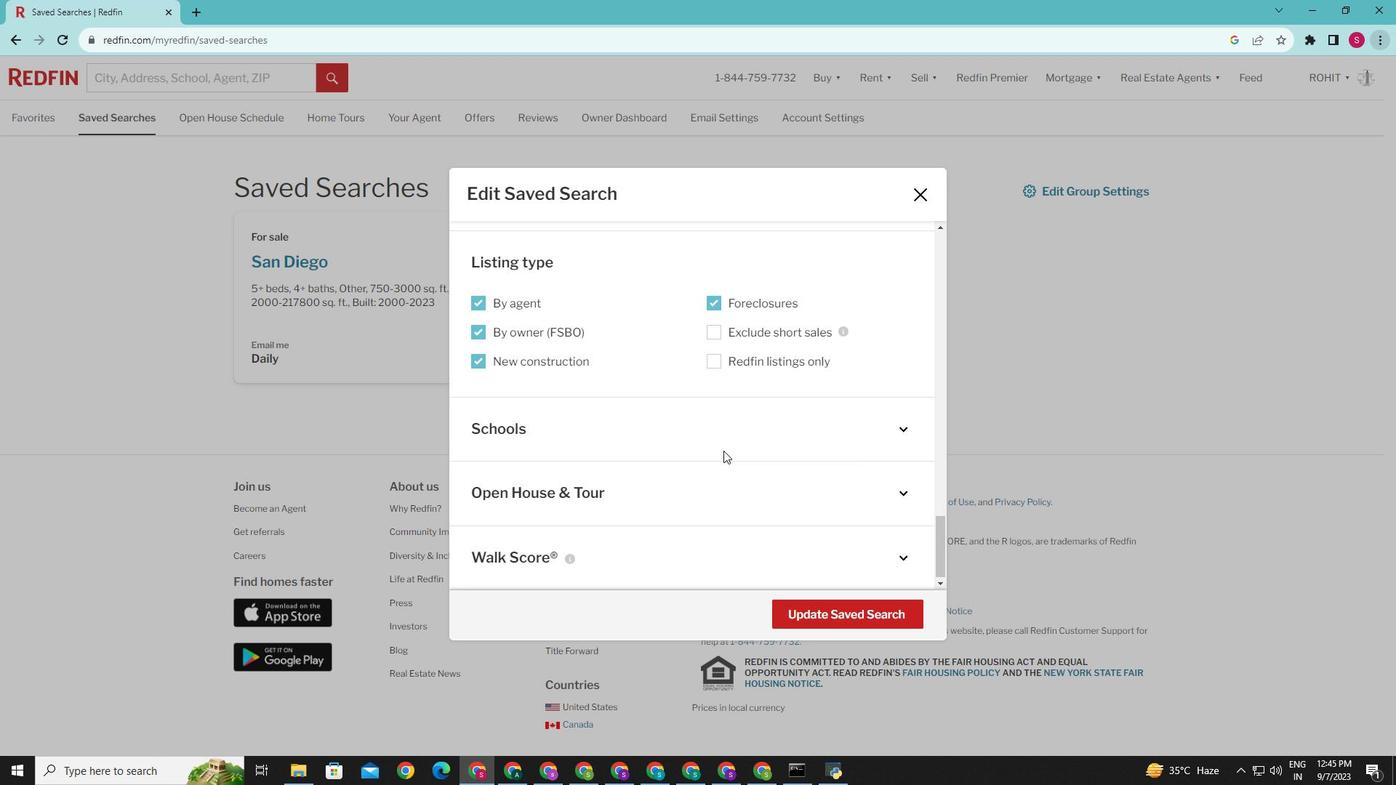 
Action: Mouse scrolled (730, 456) with delta (0, 0)
Screenshot: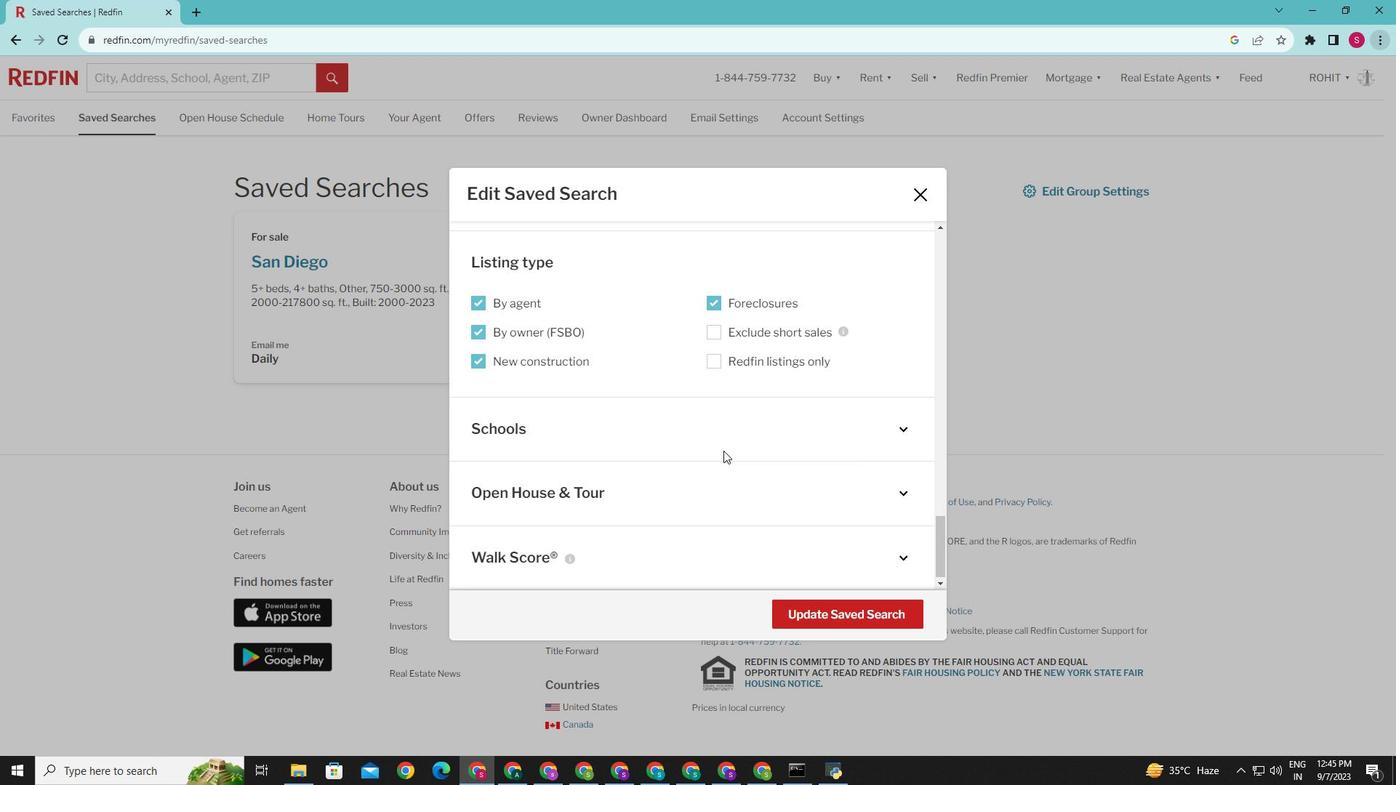 
Action: Mouse scrolled (730, 458) with delta (0, 0)
Screenshot: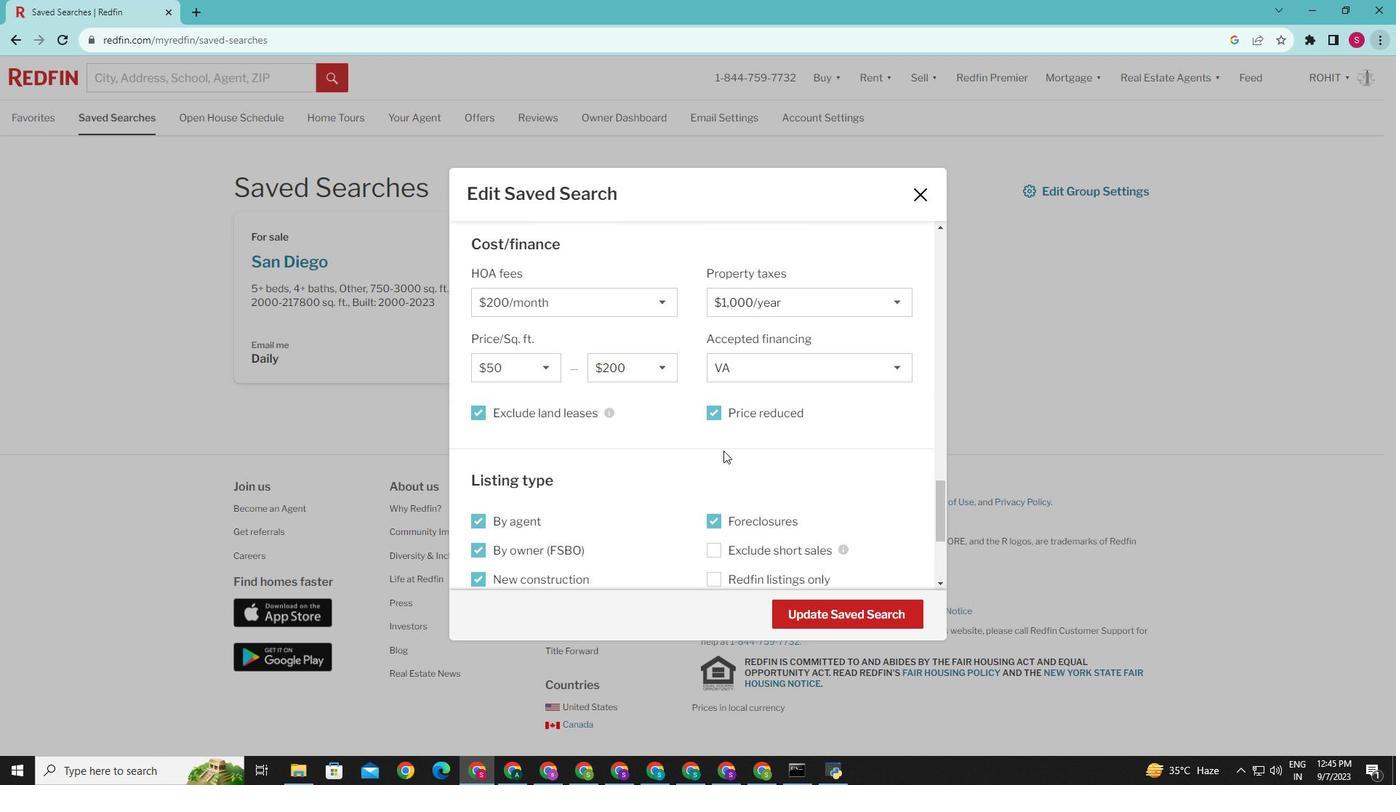 
Action: Mouse scrolled (730, 458) with delta (0, 0)
Screenshot: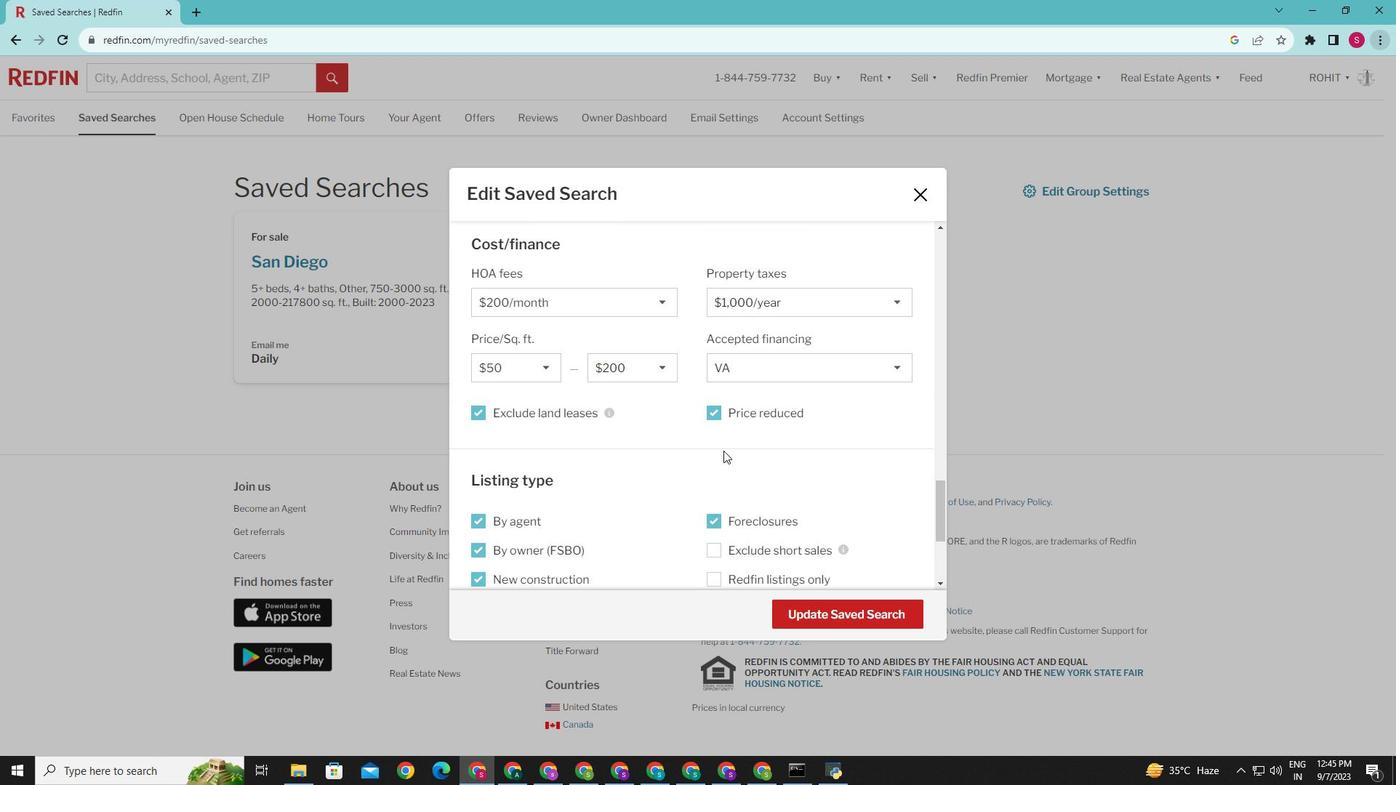 
Action: Mouse scrolled (730, 458) with delta (0, 0)
Screenshot: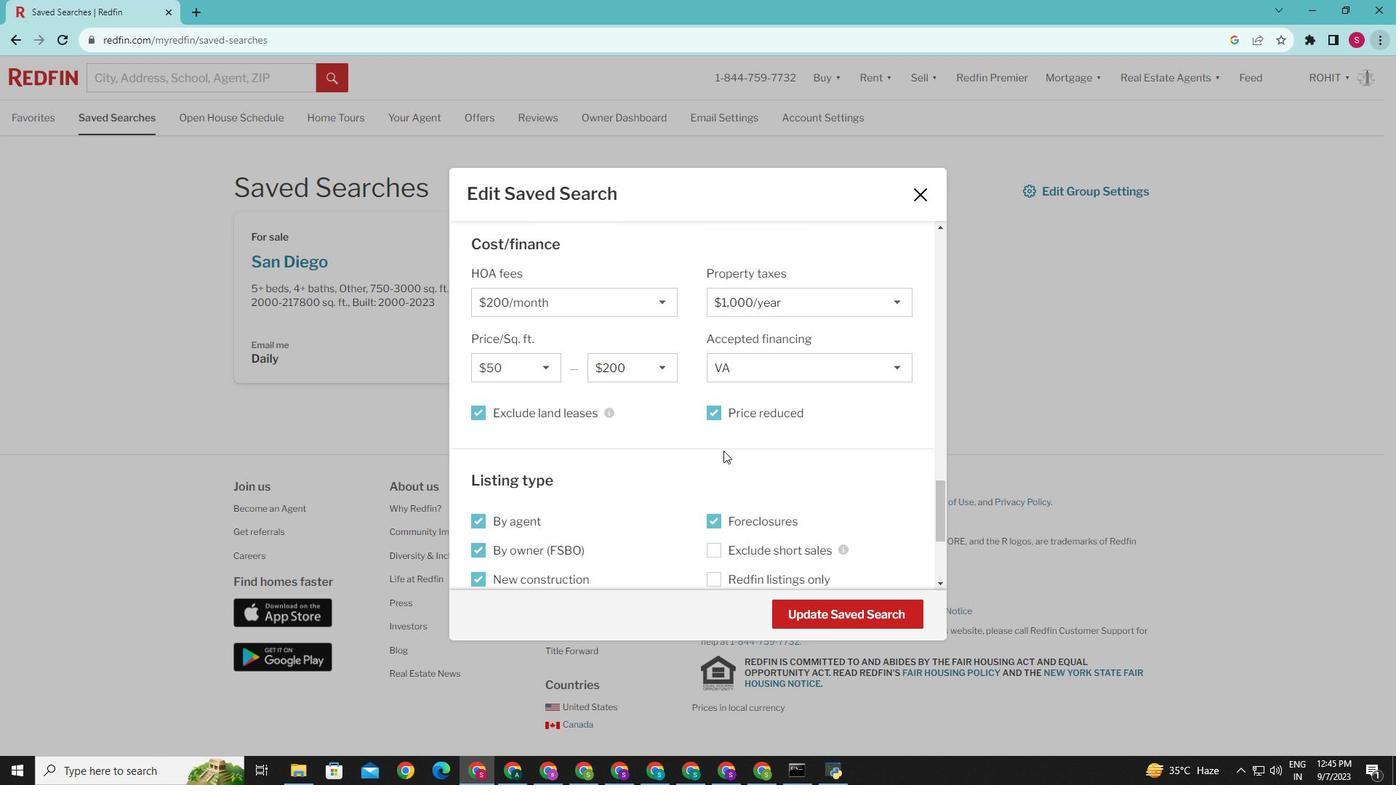 
Action: Mouse moved to (725, 422)
Screenshot: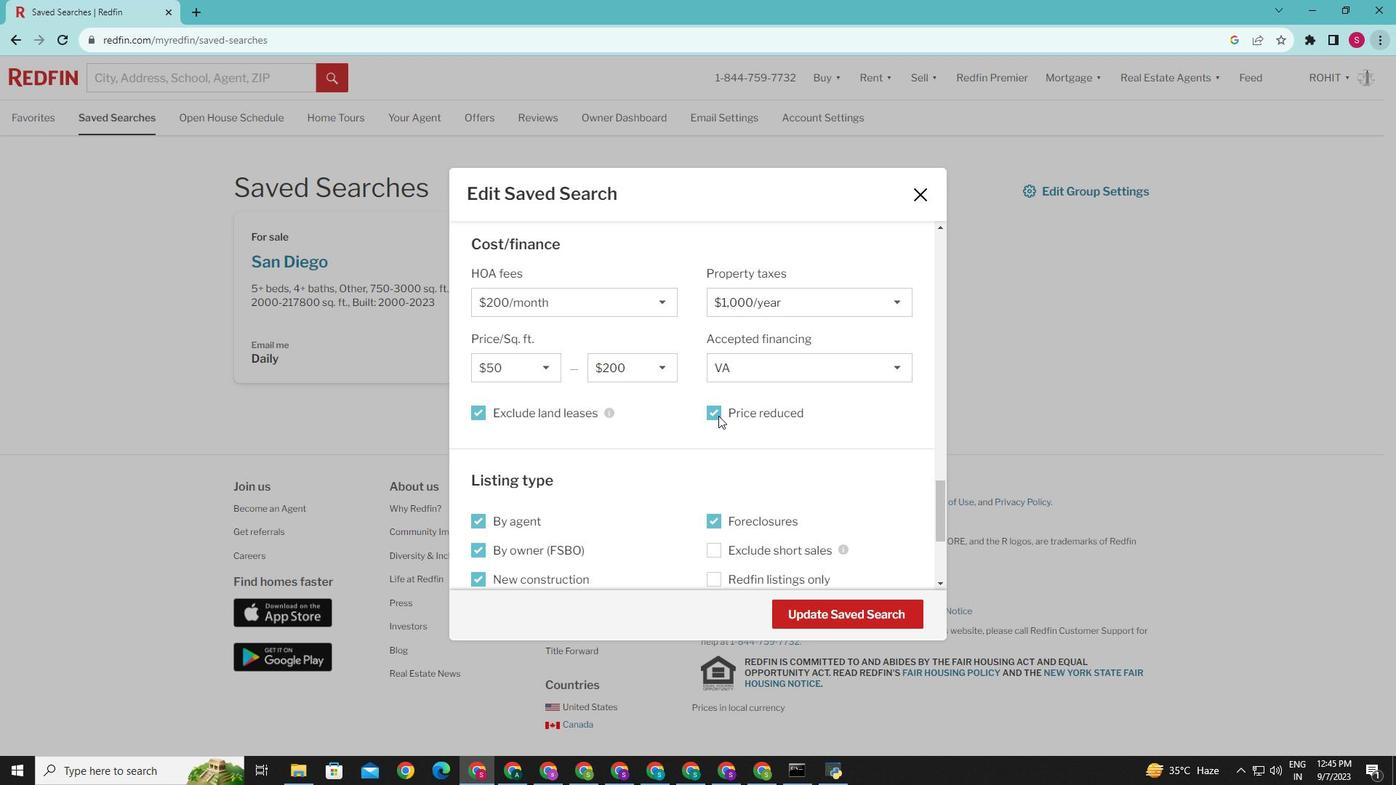 
Action: Mouse pressed left at (725, 422)
Screenshot: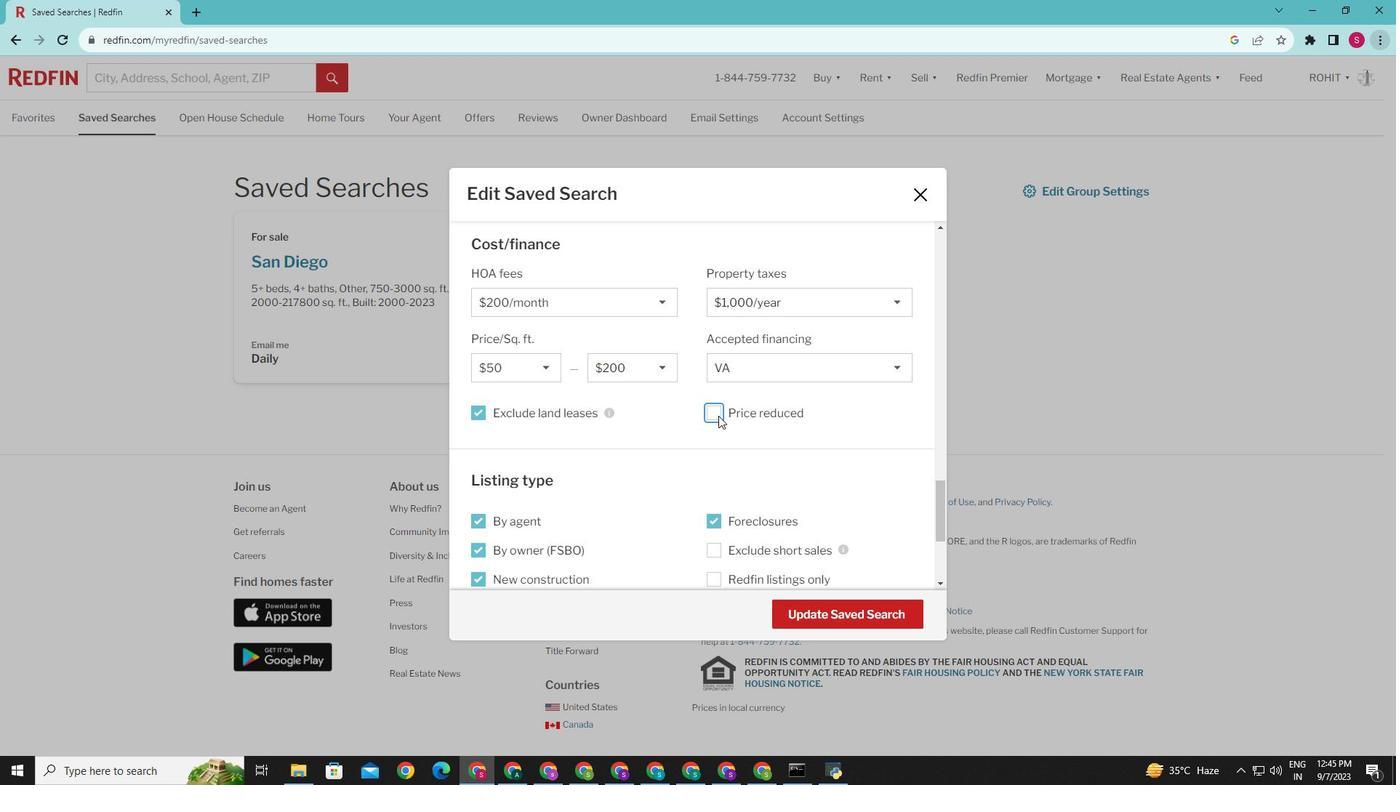 
Action: Mouse pressed left at (725, 422)
Screenshot: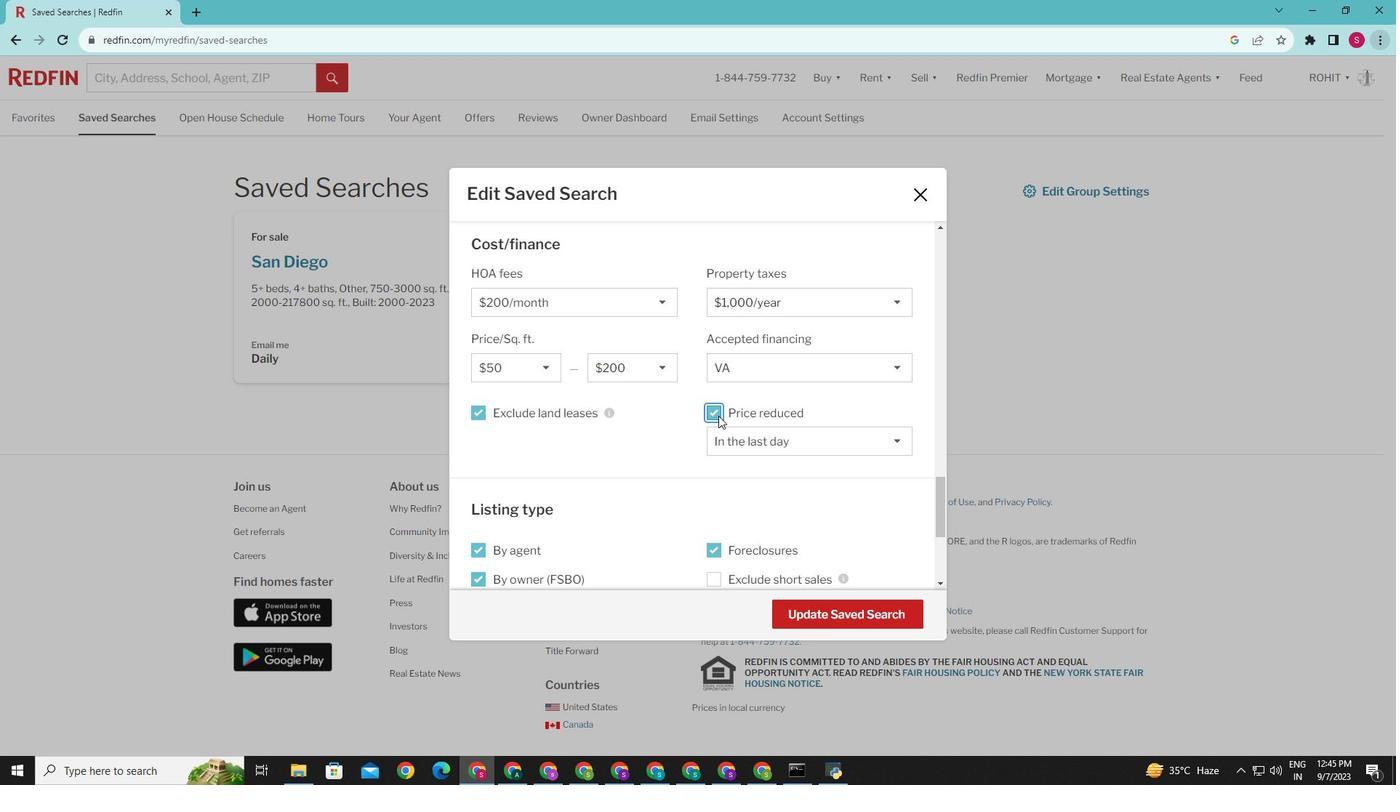 
Action: Mouse moved to (899, 447)
Screenshot: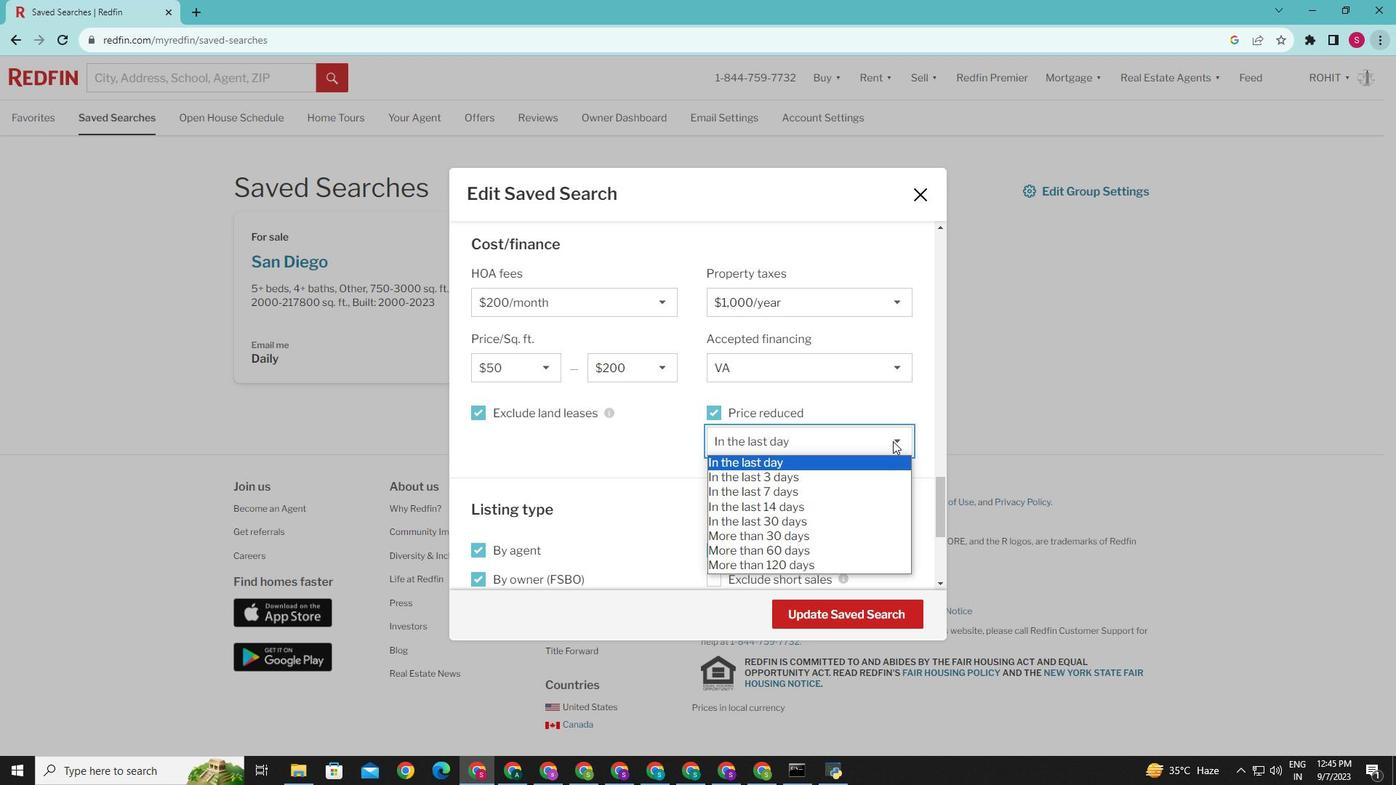 
Action: Mouse pressed left at (899, 447)
Screenshot: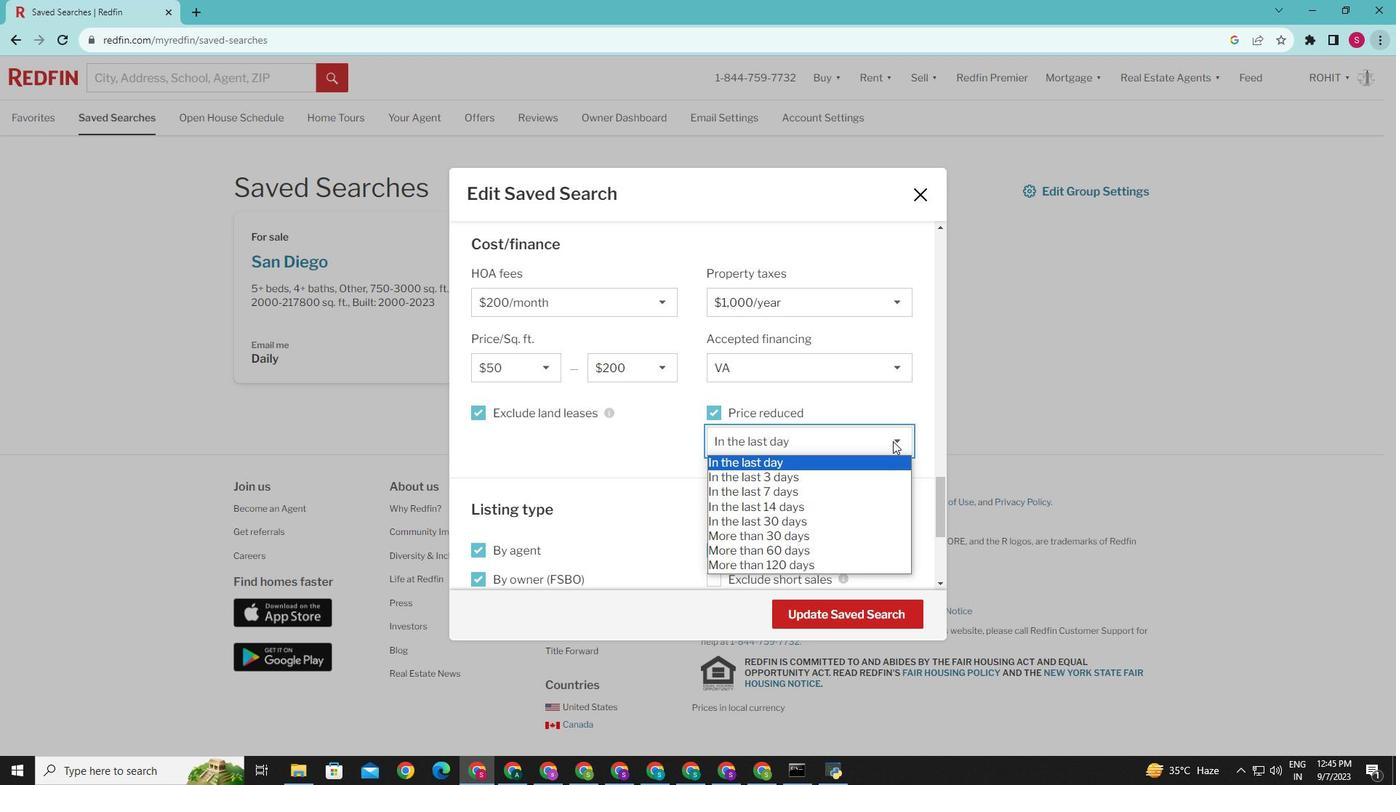 
Action: Mouse moved to (807, 482)
Screenshot: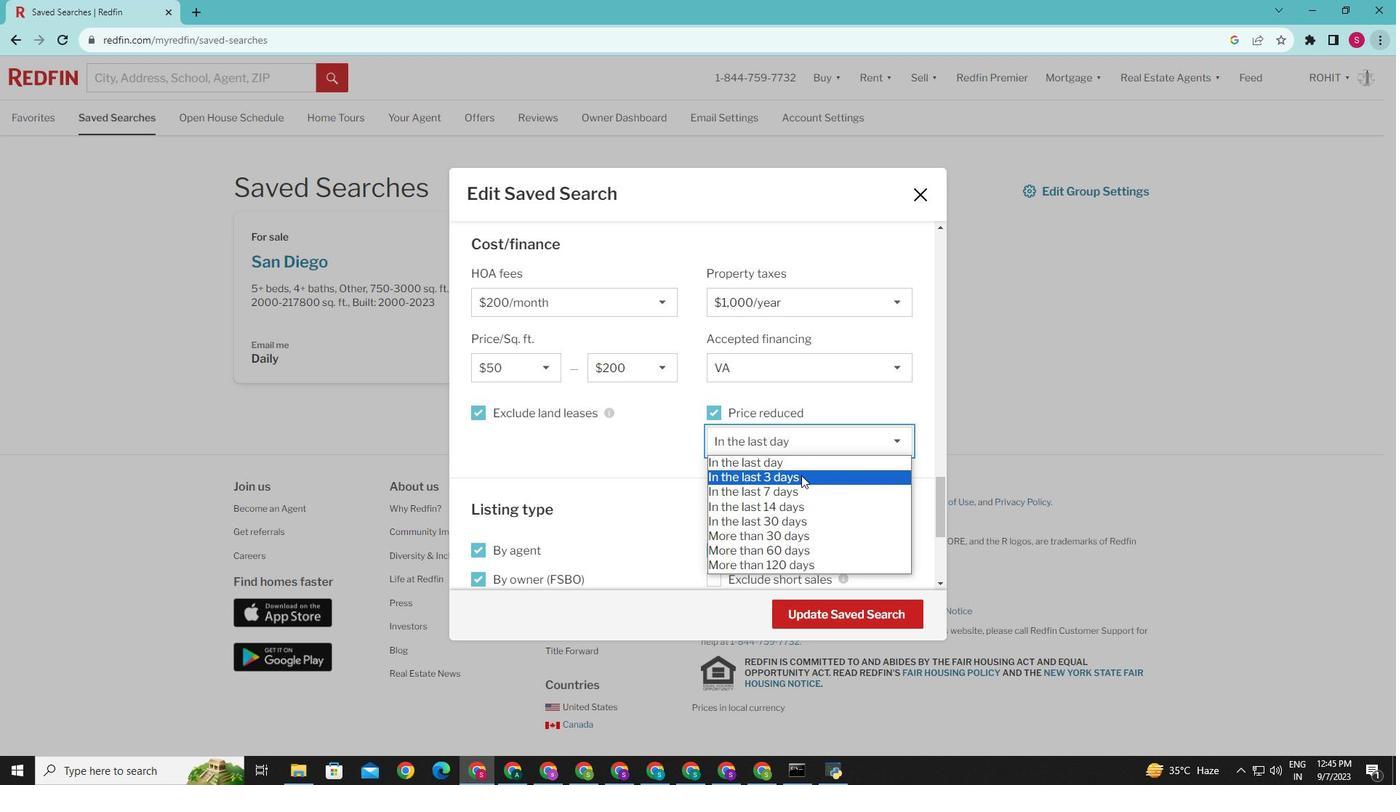 
Action: Mouse pressed left at (807, 482)
Screenshot: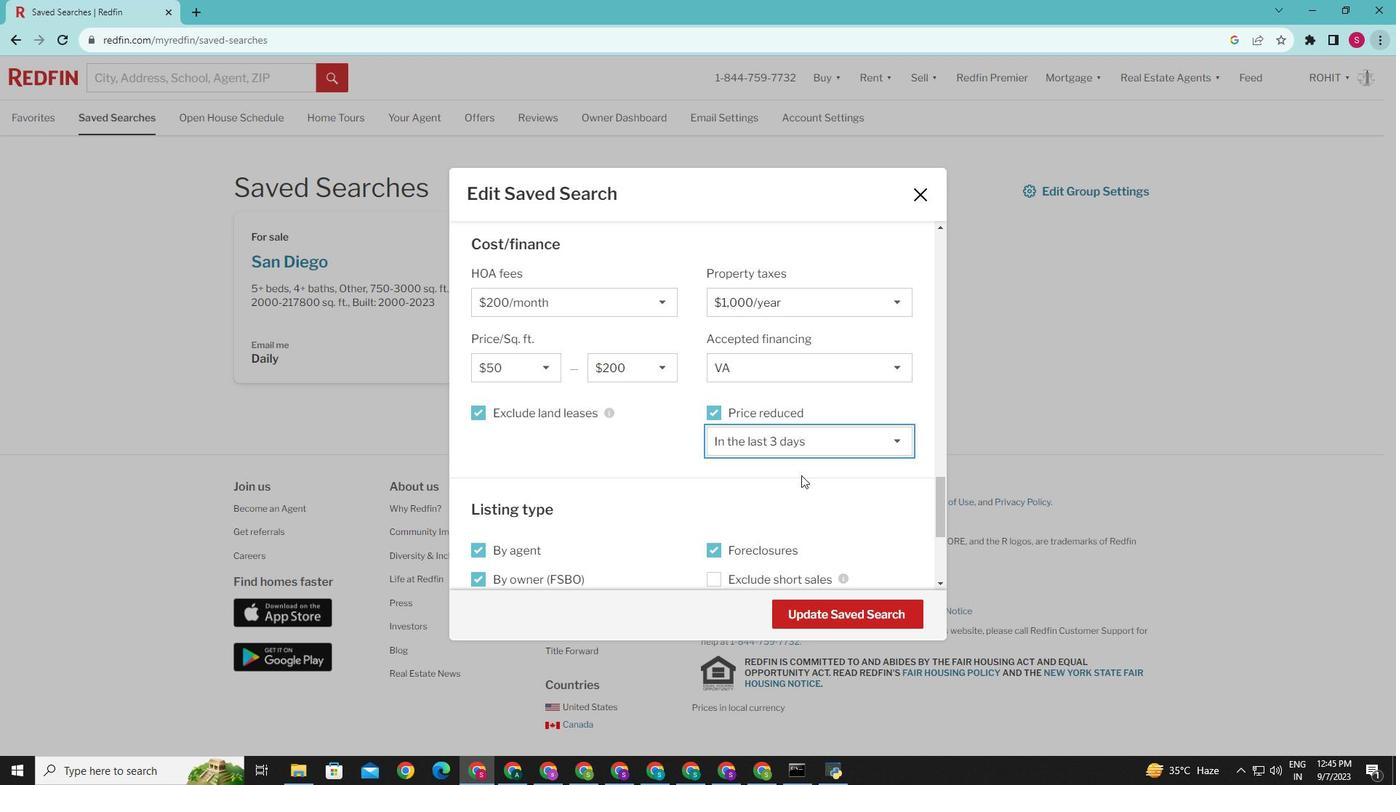 
Action: Mouse moved to (822, 626)
Screenshot: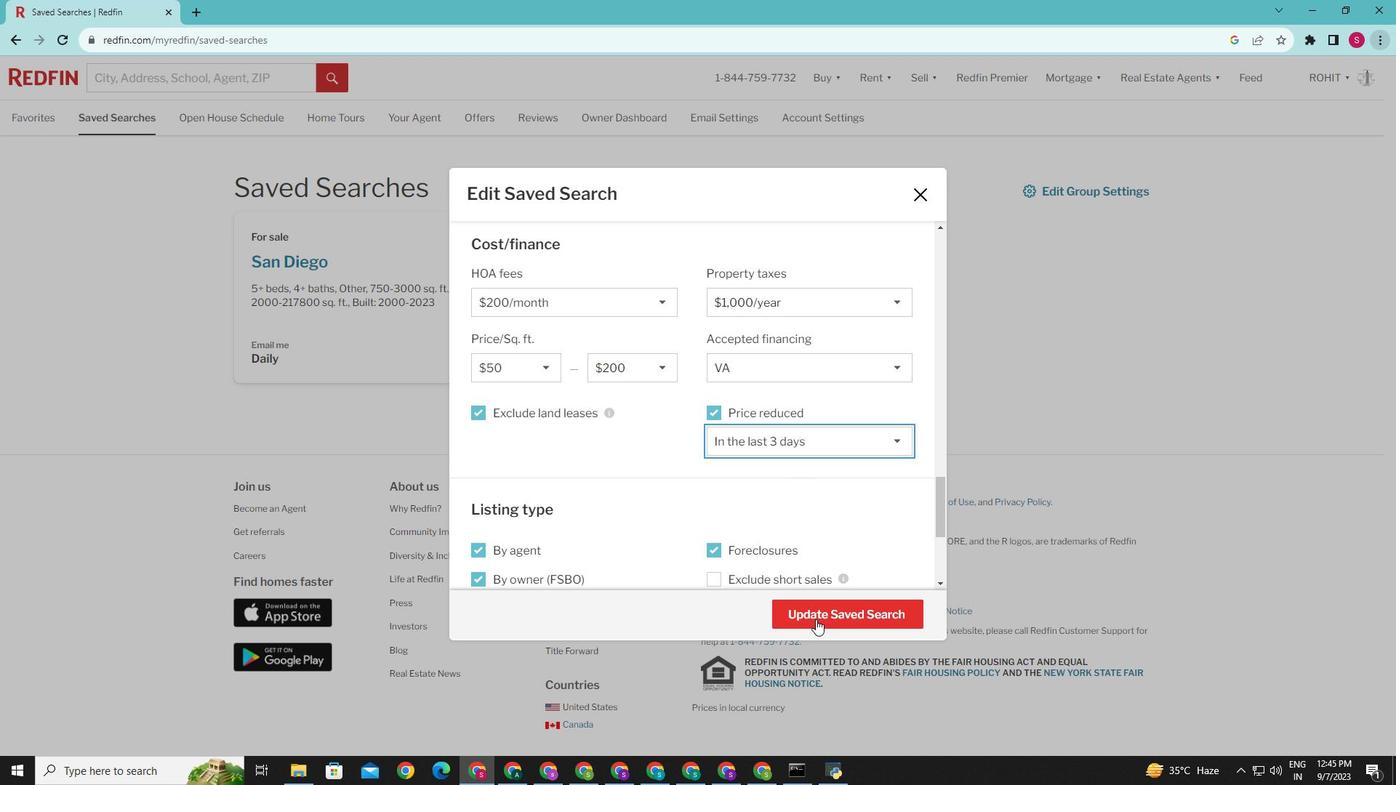 
Action: Mouse pressed left at (822, 626)
Screenshot: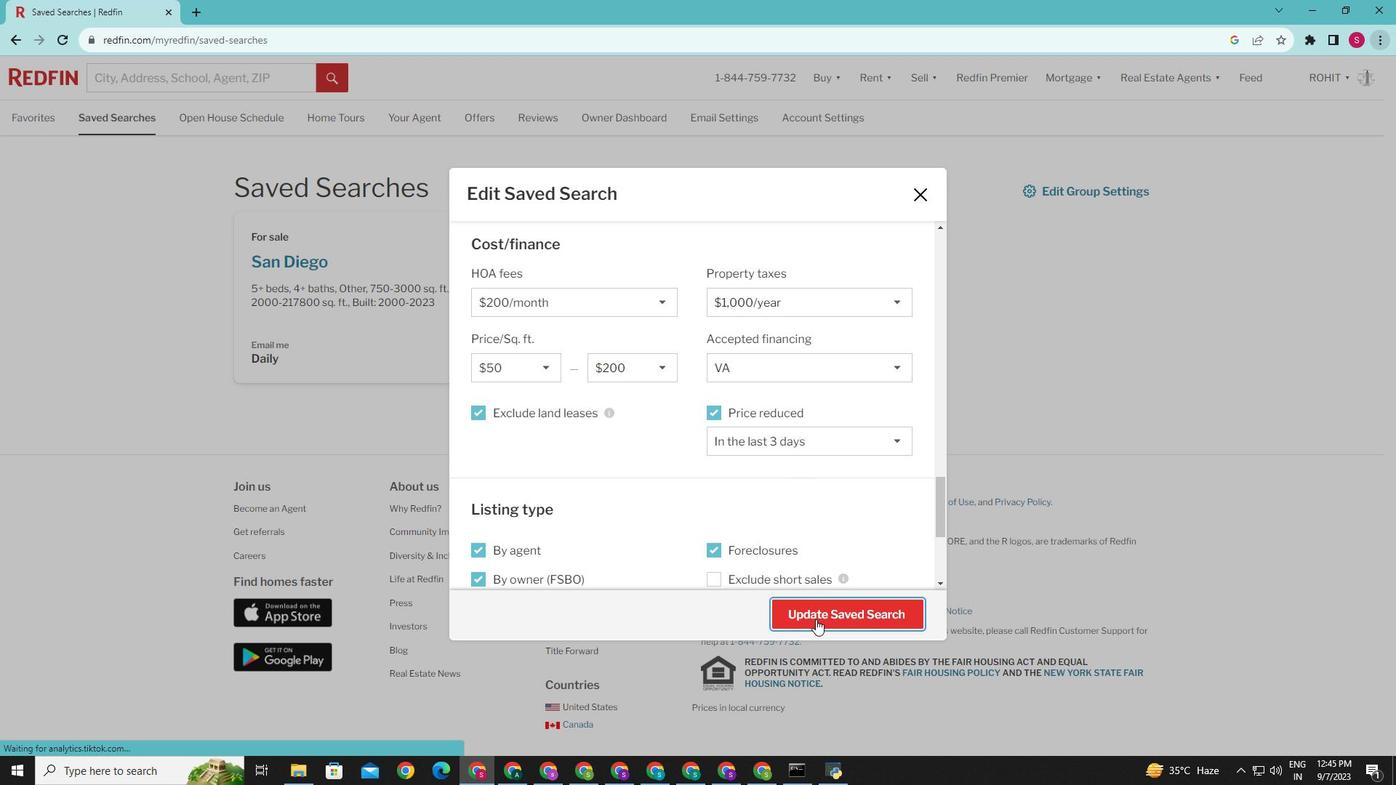 
Action: Mouse moved to (703, 483)
Screenshot: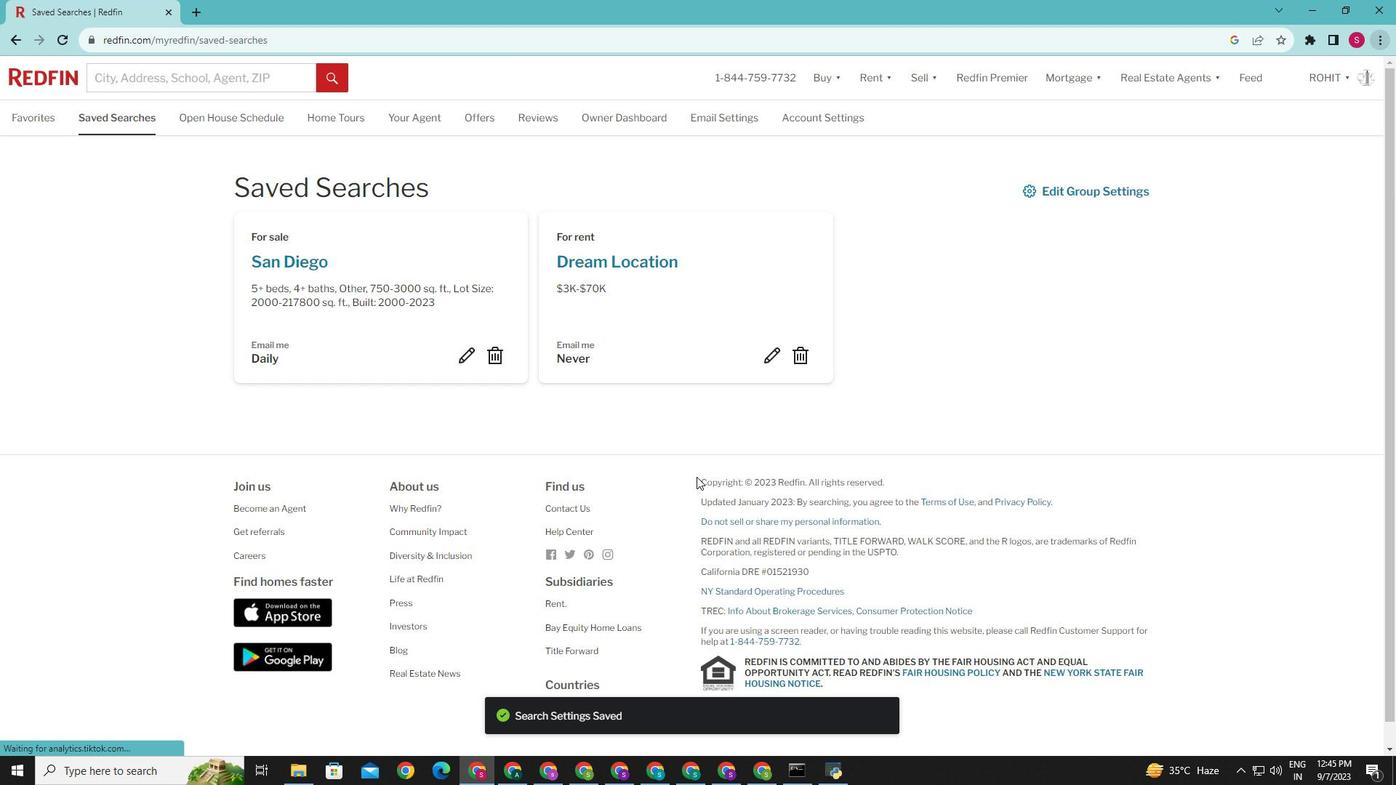 
